 Task: In the  document goldmine.html Align the width of word art with 'Picture'. Fill the whole document with 'Light Gray Color'. Add link on bottom right corner of the sheet: www.instagram.com
Action: Mouse moved to (320, 496)
Screenshot: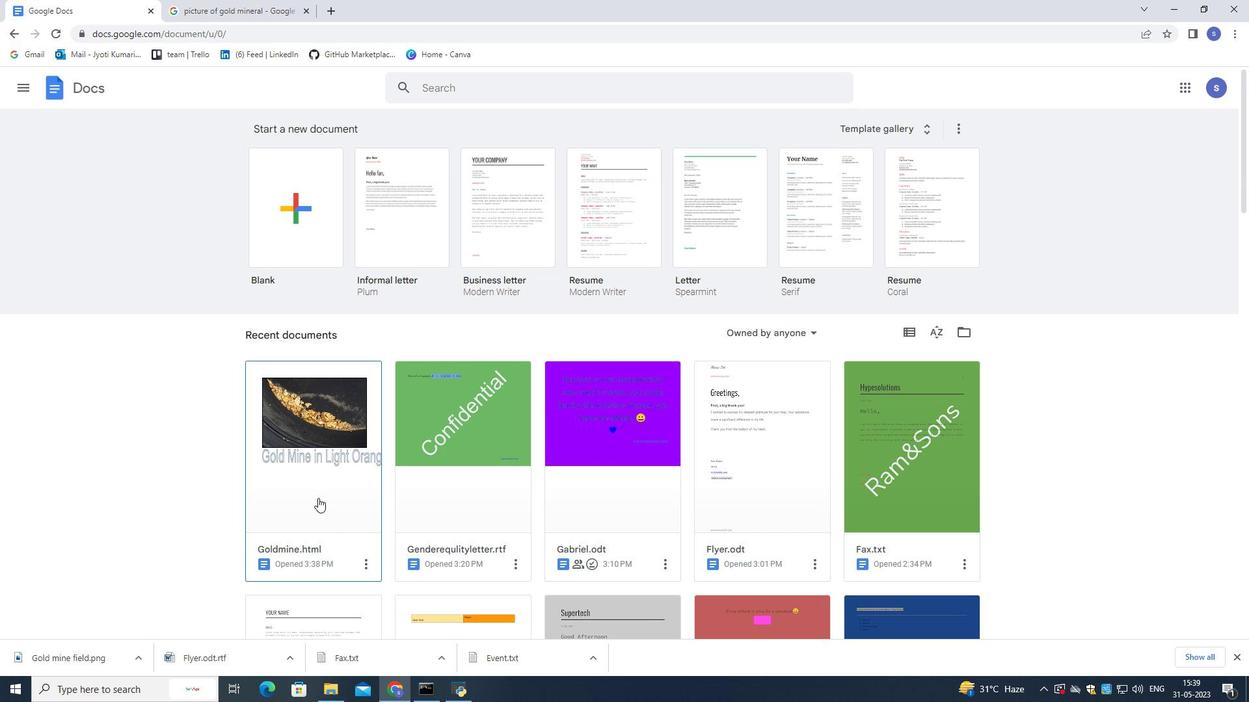 
Action: Mouse pressed left at (320, 496)
Screenshot: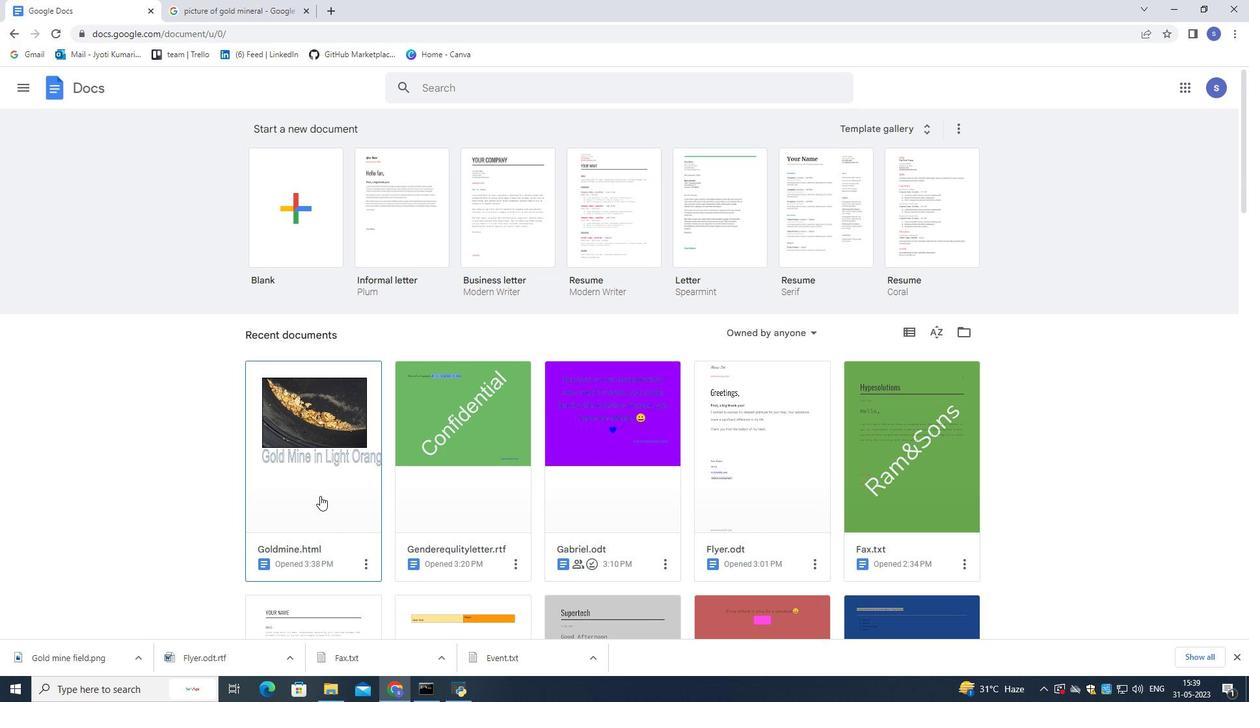 
Action: Mouse moved to (519, 469)
Screenshot: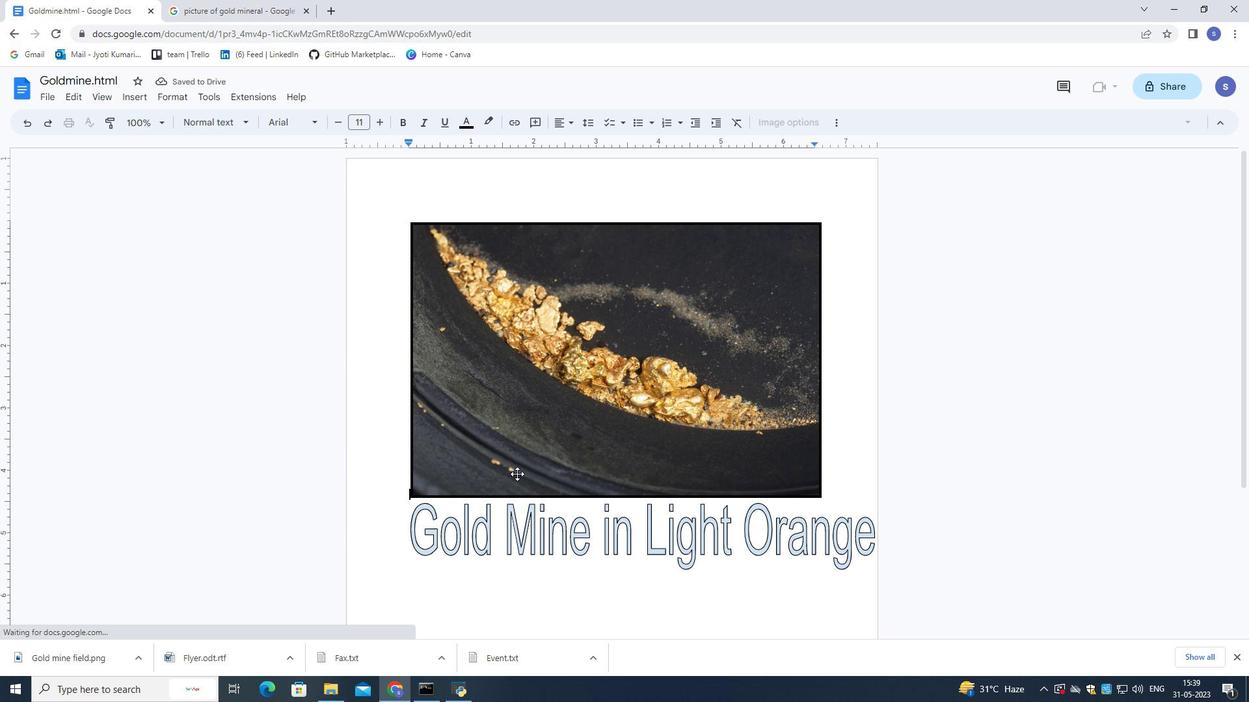 
Action: Mouse pressed left at (519, 469)
Screenshot: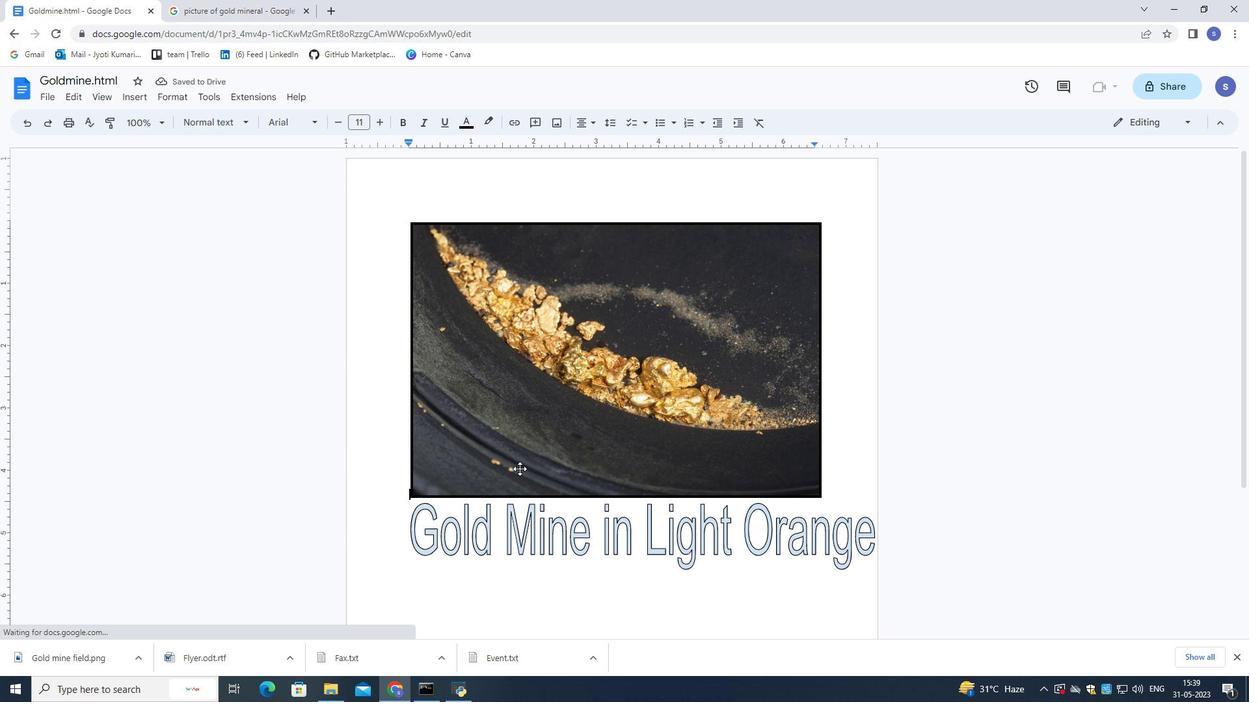 
Action: Mouse moved to (579, 536)
Screenshot: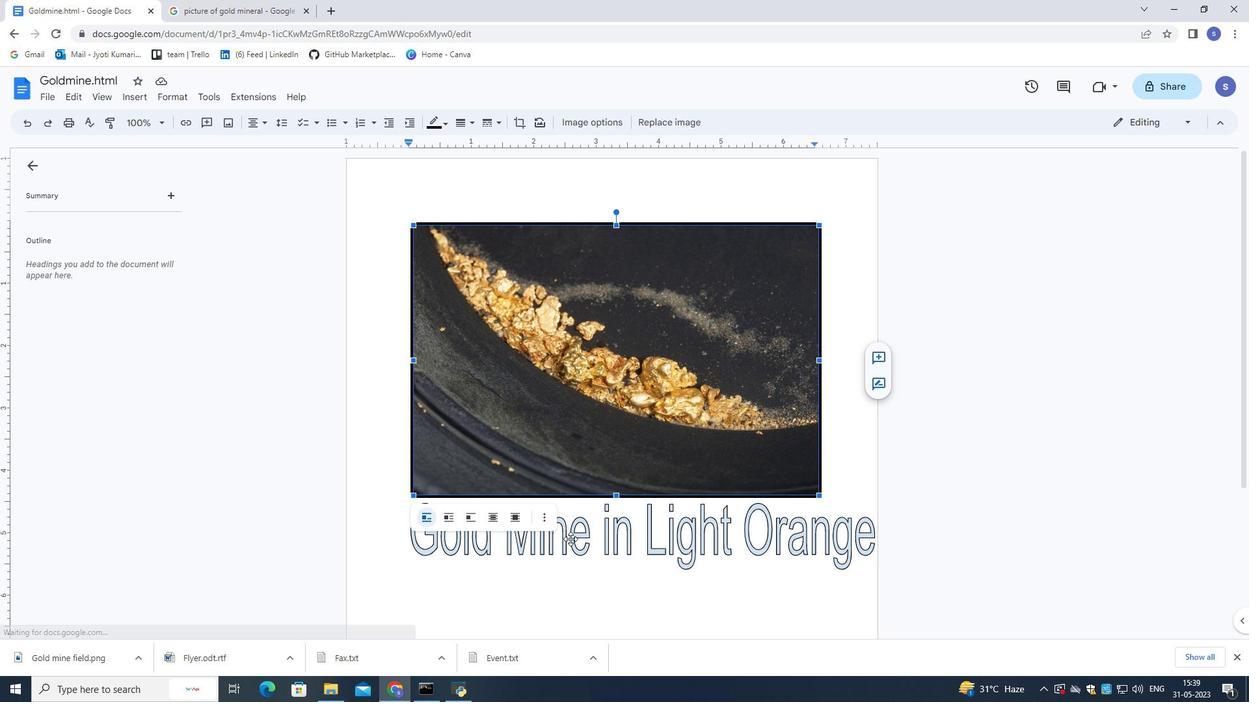 
Action: Mouse pressed left at (579, 536)
Screenshot: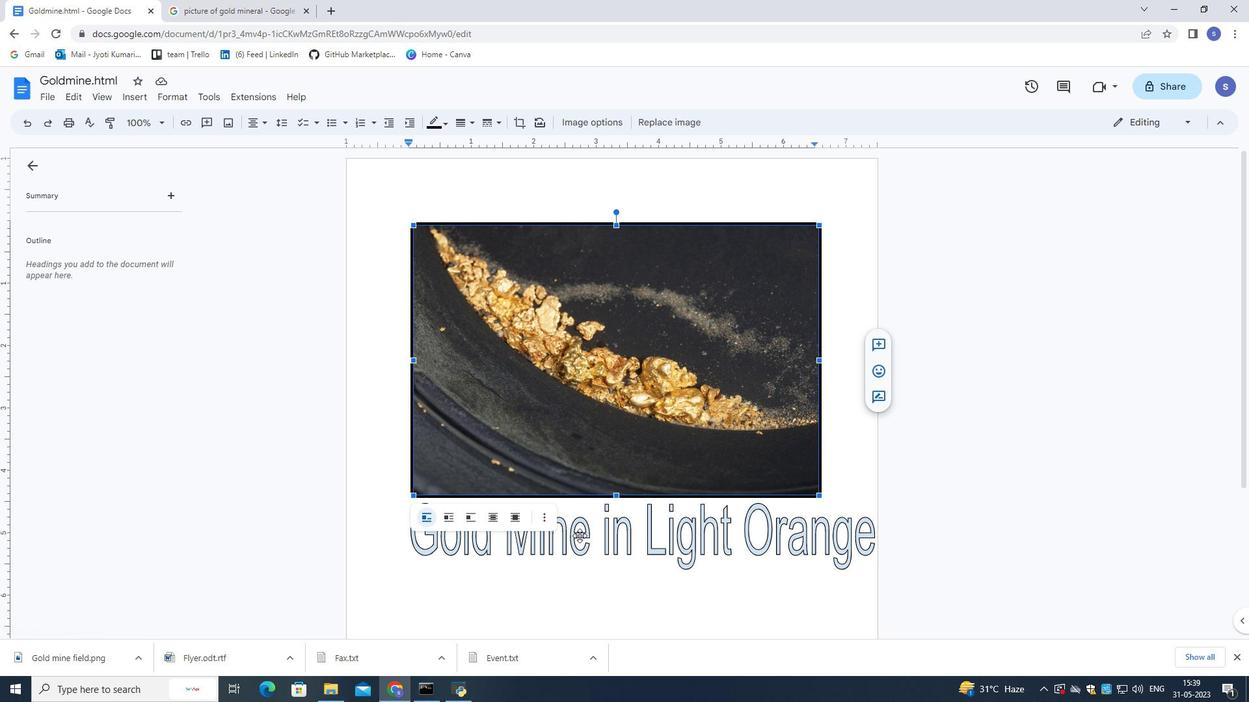
Action: Mouse moved to (790, 477)
Screenshot: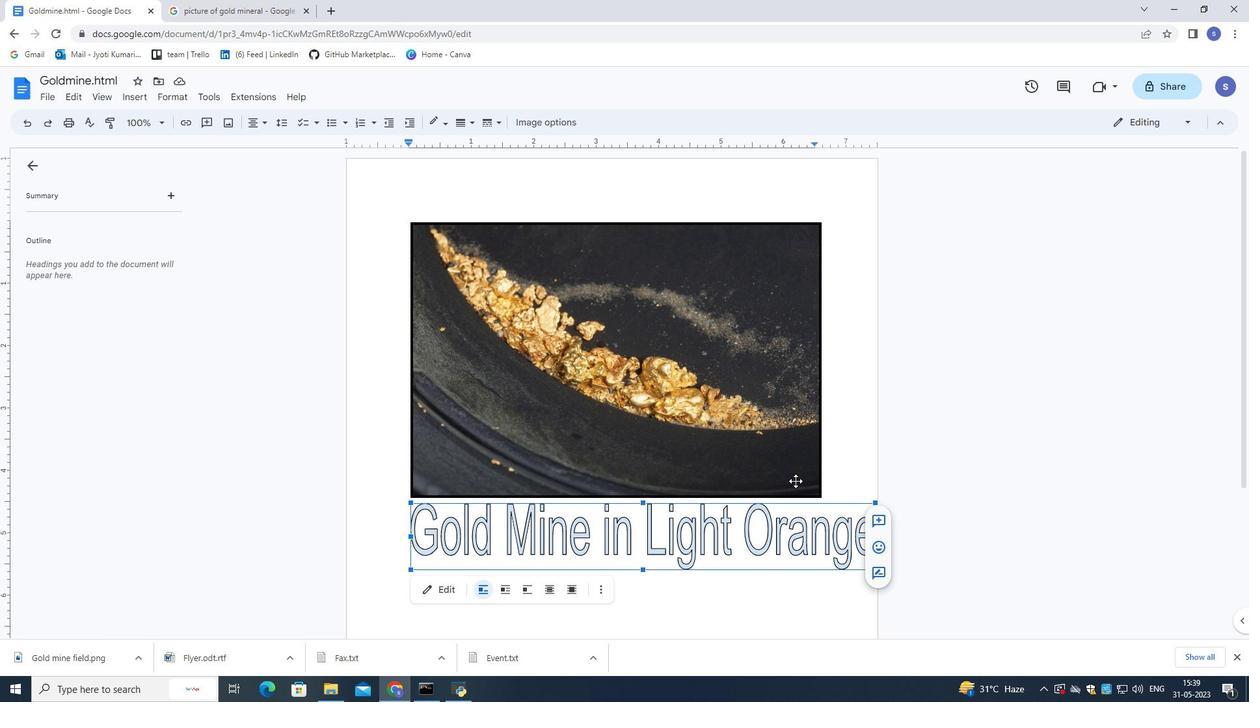 
Action: Mouse pressed left at (790, 477)
Screenshot: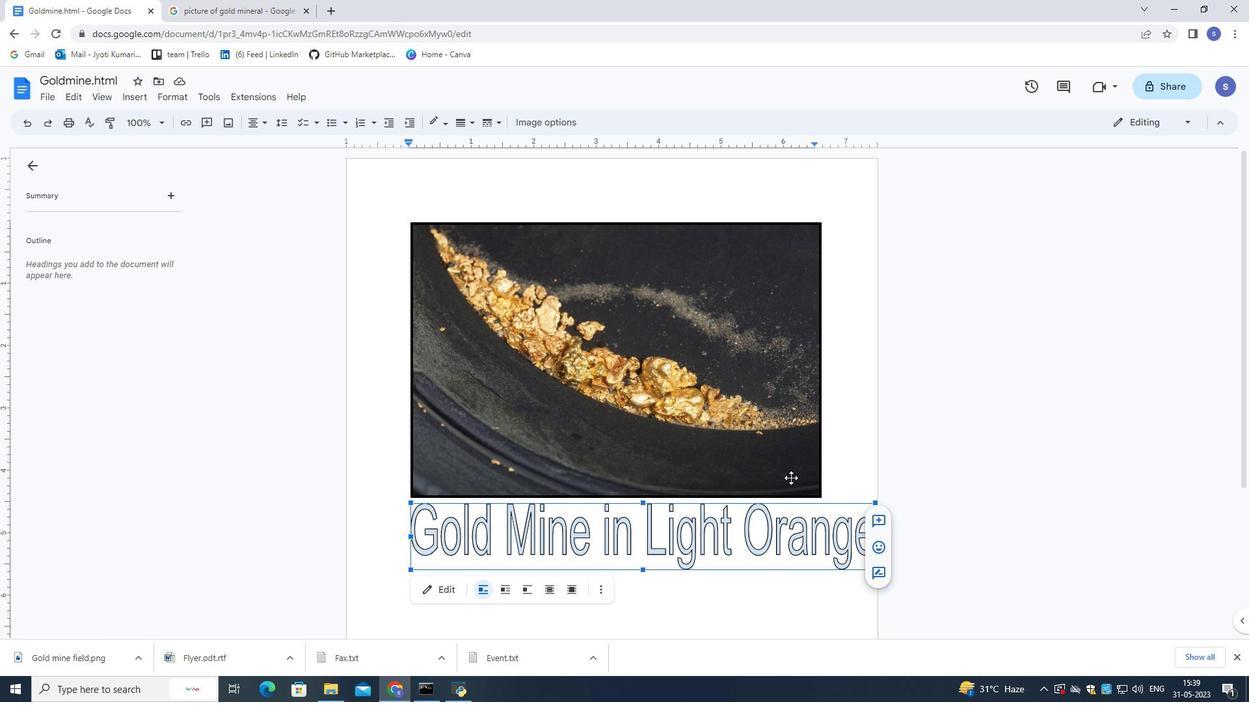 
Action: Mouse moved to (842, 540)
Screenshot: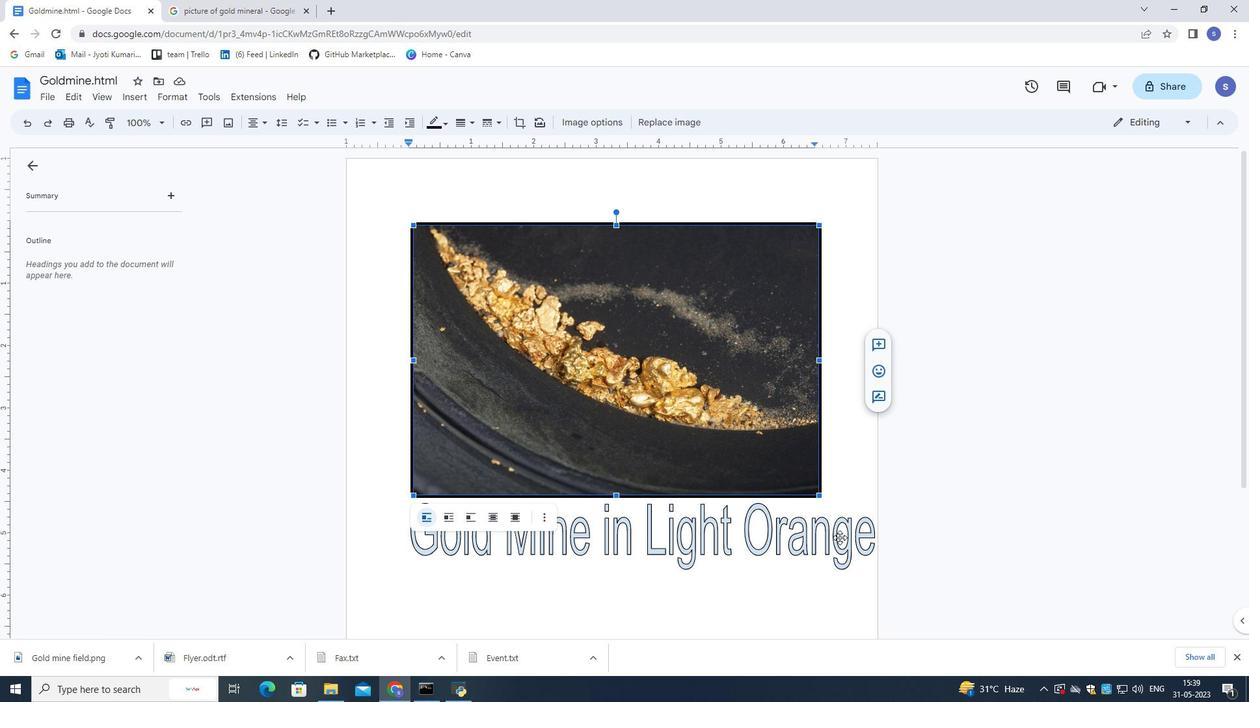 
Action: Mouse pressed left at (842, 540)
Screenshot: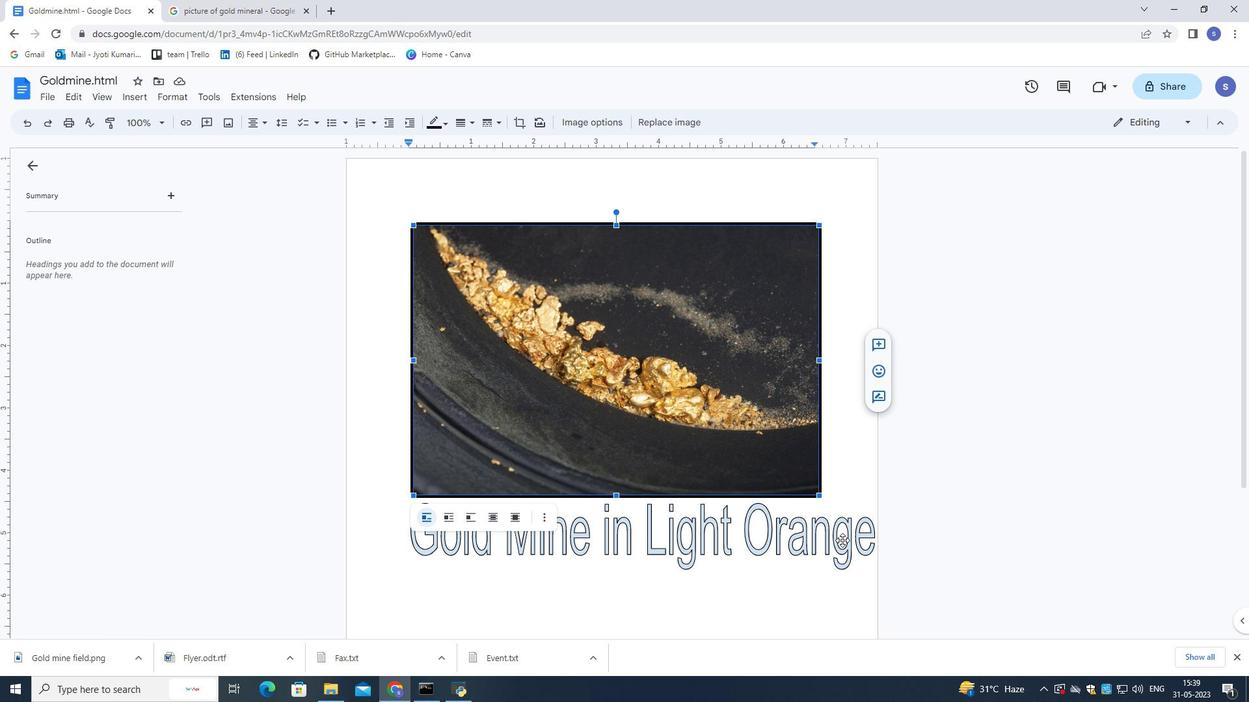 
Action: Mouse moved to (803, 532)
Screenshot: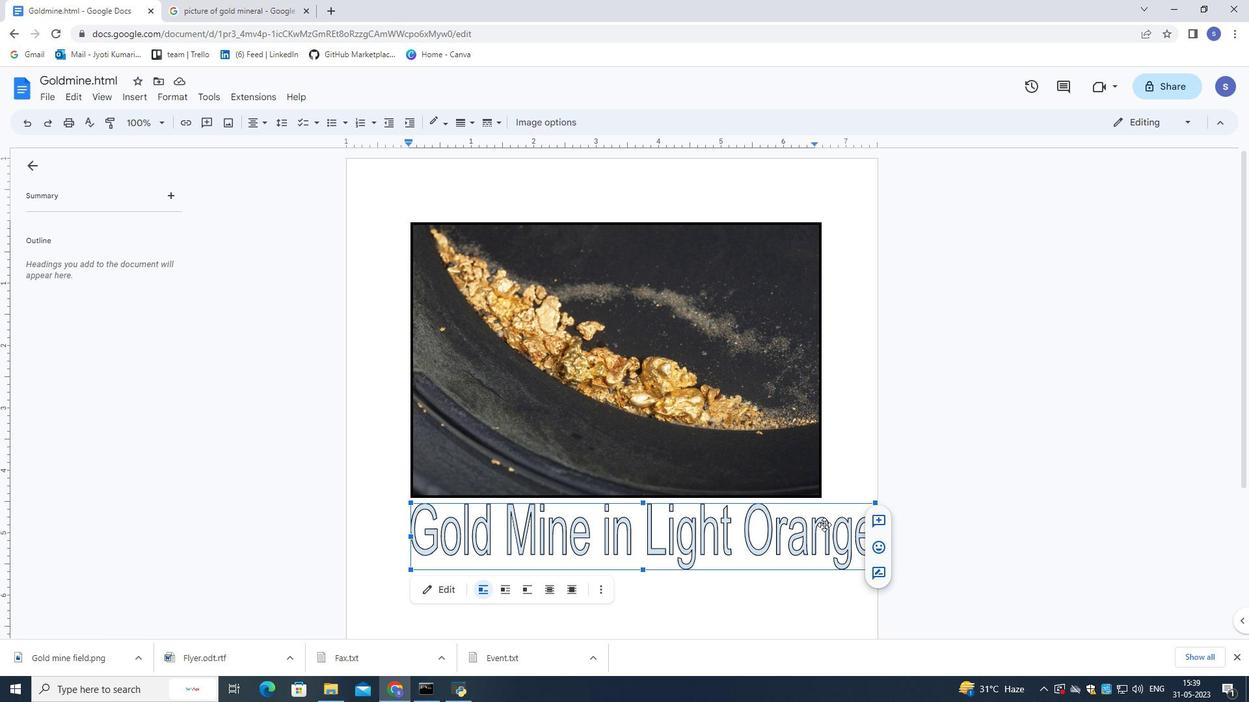 
Action: Mouse pressed left at (803, 532)
Screenshot: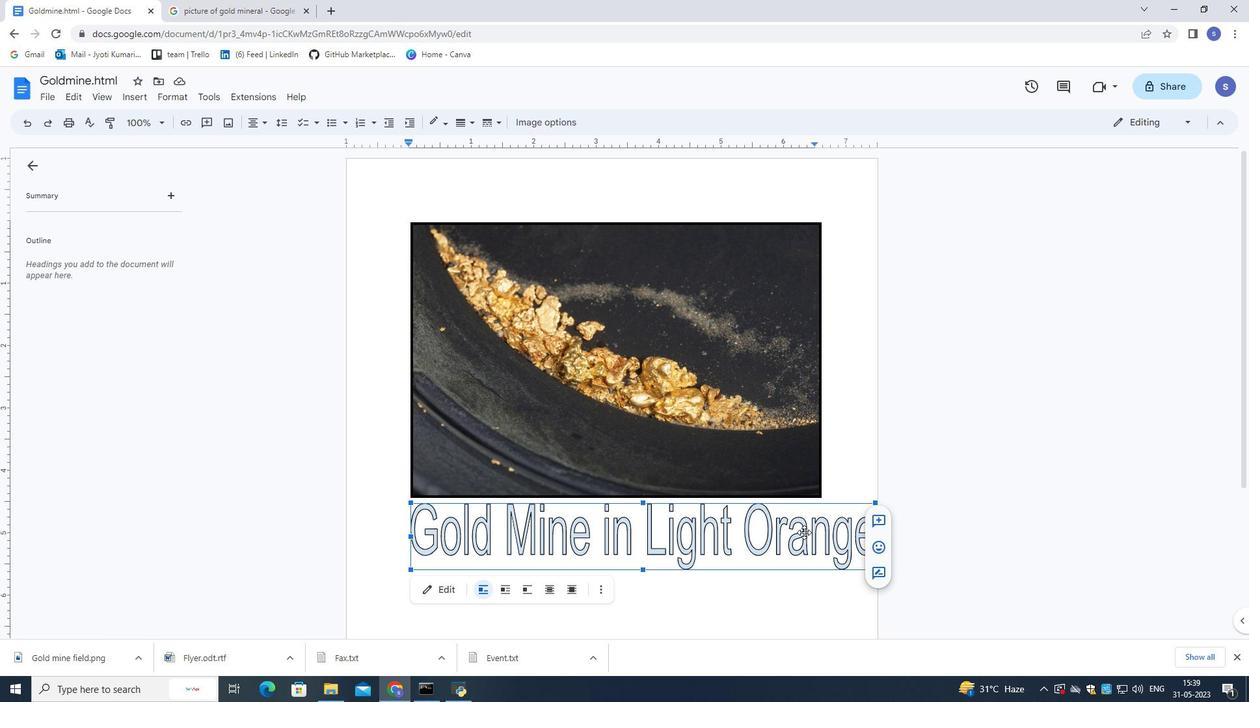 
Action: Mouse moved to (408, 571)
Screenshot: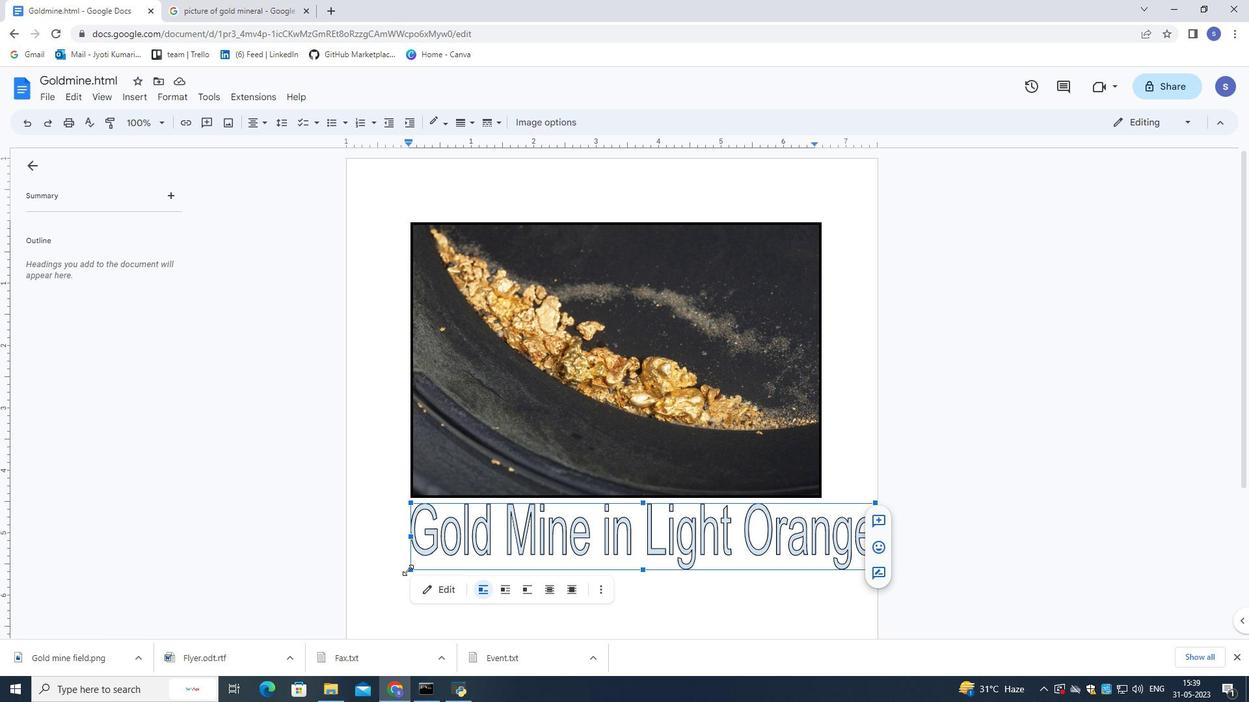 
Action: Mouse pressed left at (408, 571)
Screenshot: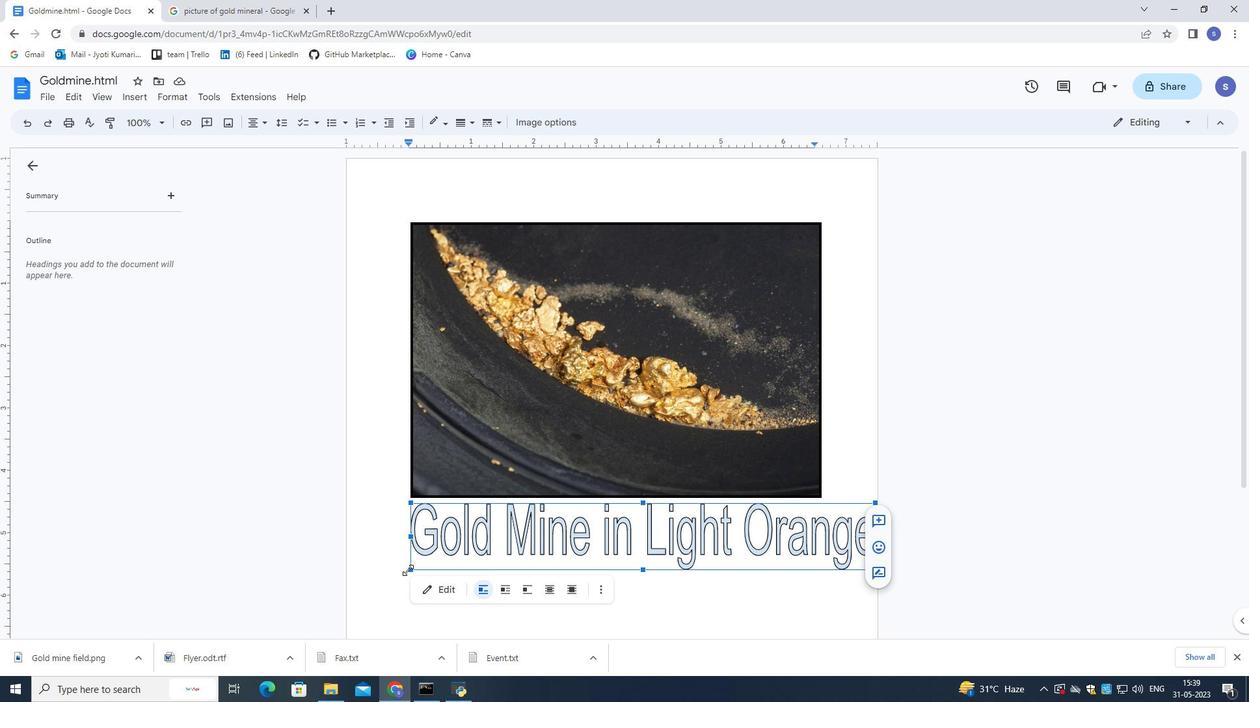 
Action: Mouse moved to (797, 528)
Screenshot: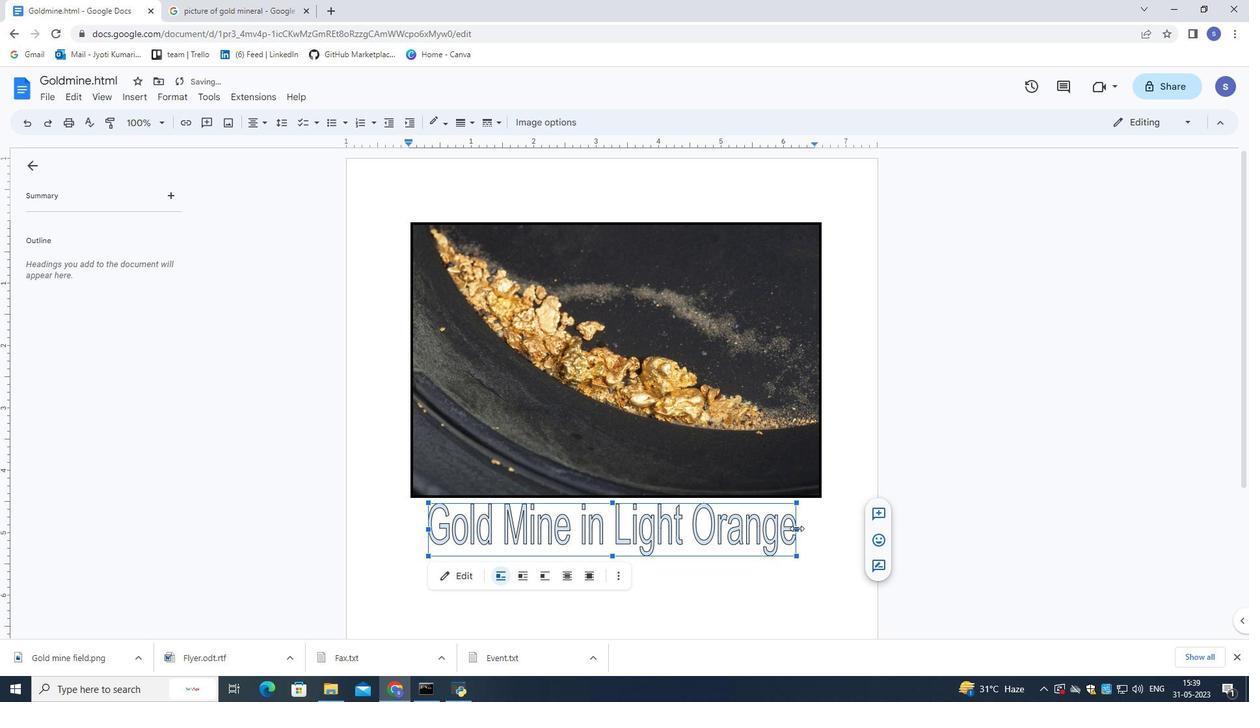 
Action: Mouse pressed left at (797, 528)
Screenshot: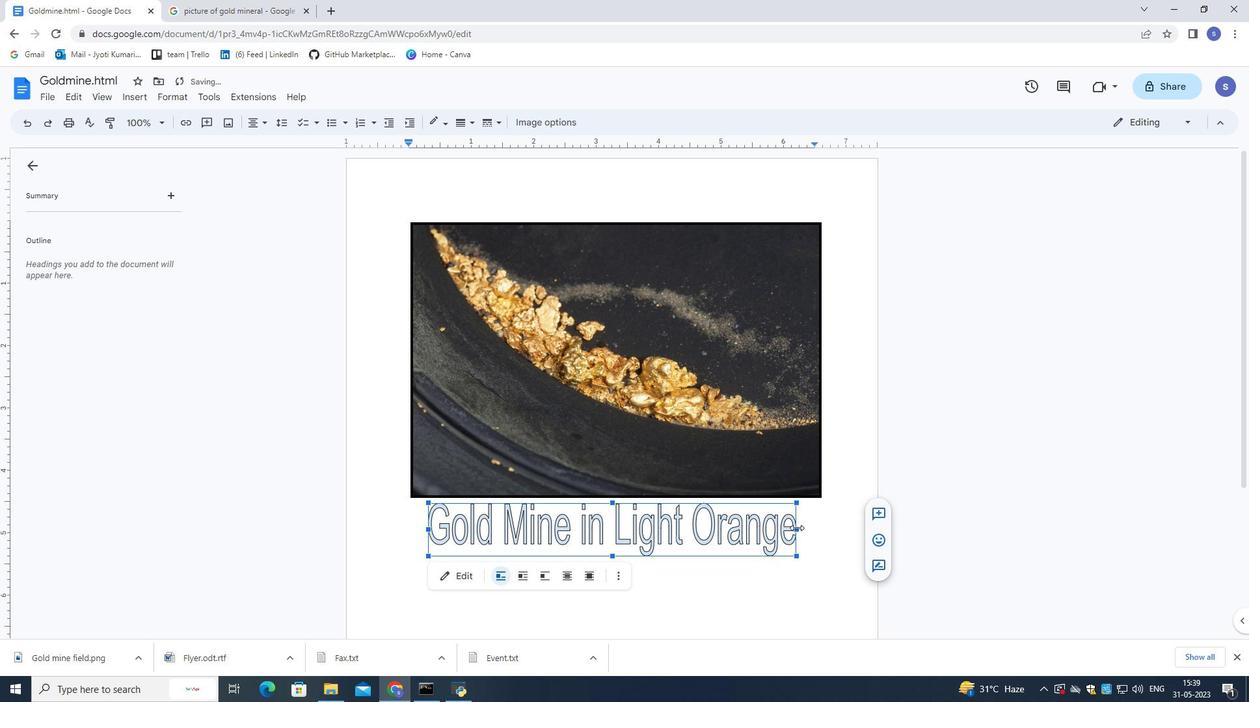 
Action: Mouse moved to (810, 530)
Screenshot: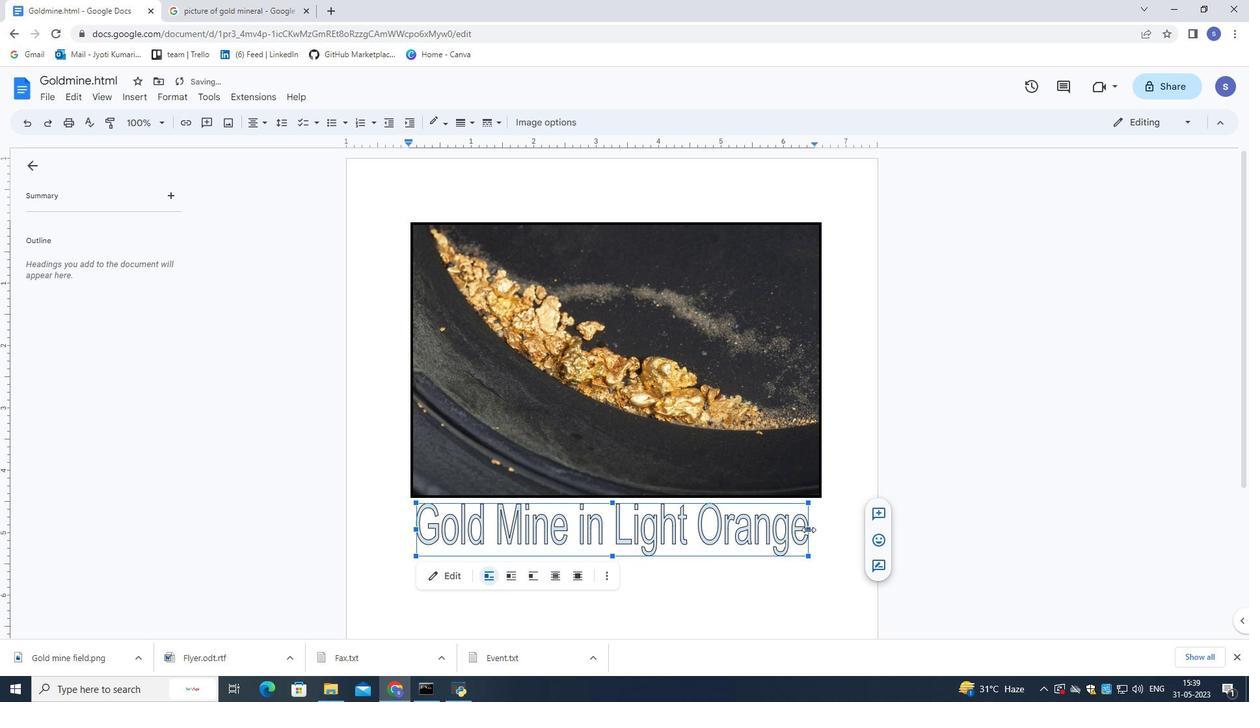
Action: Mouse pressed left at (810, 530)
Screenshot: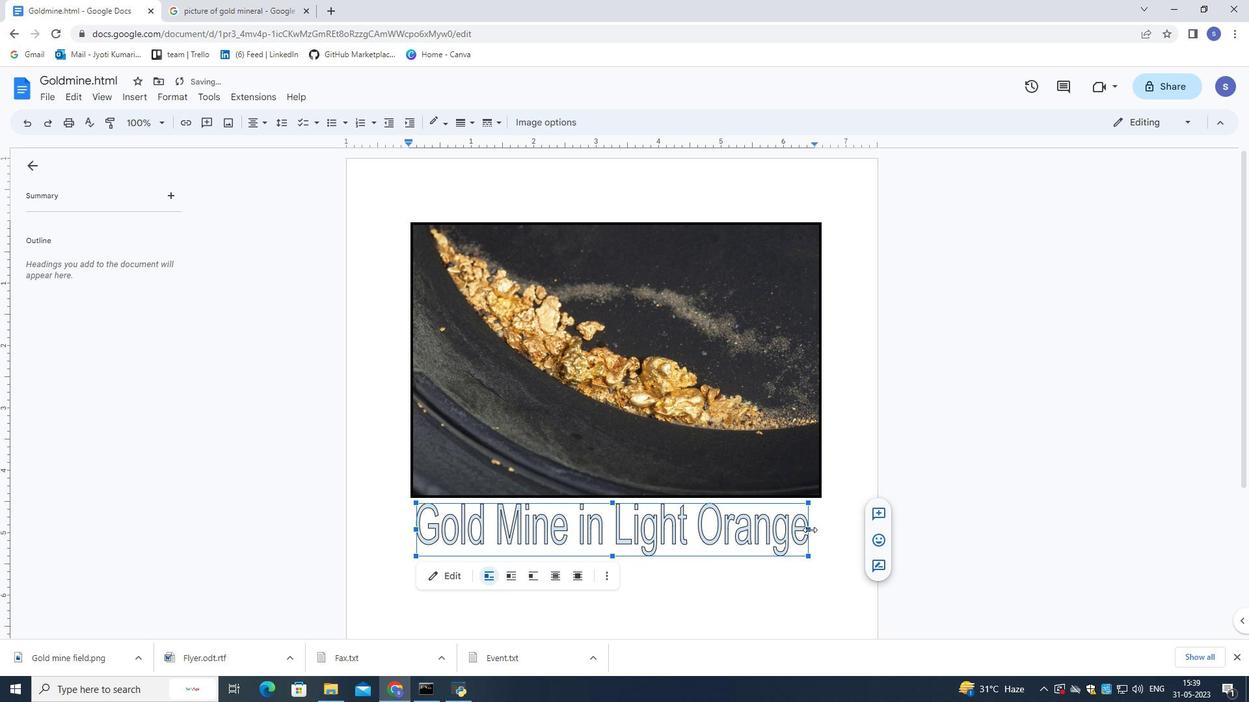 
Action: Mouse moved to (817, 527)
Screenshot: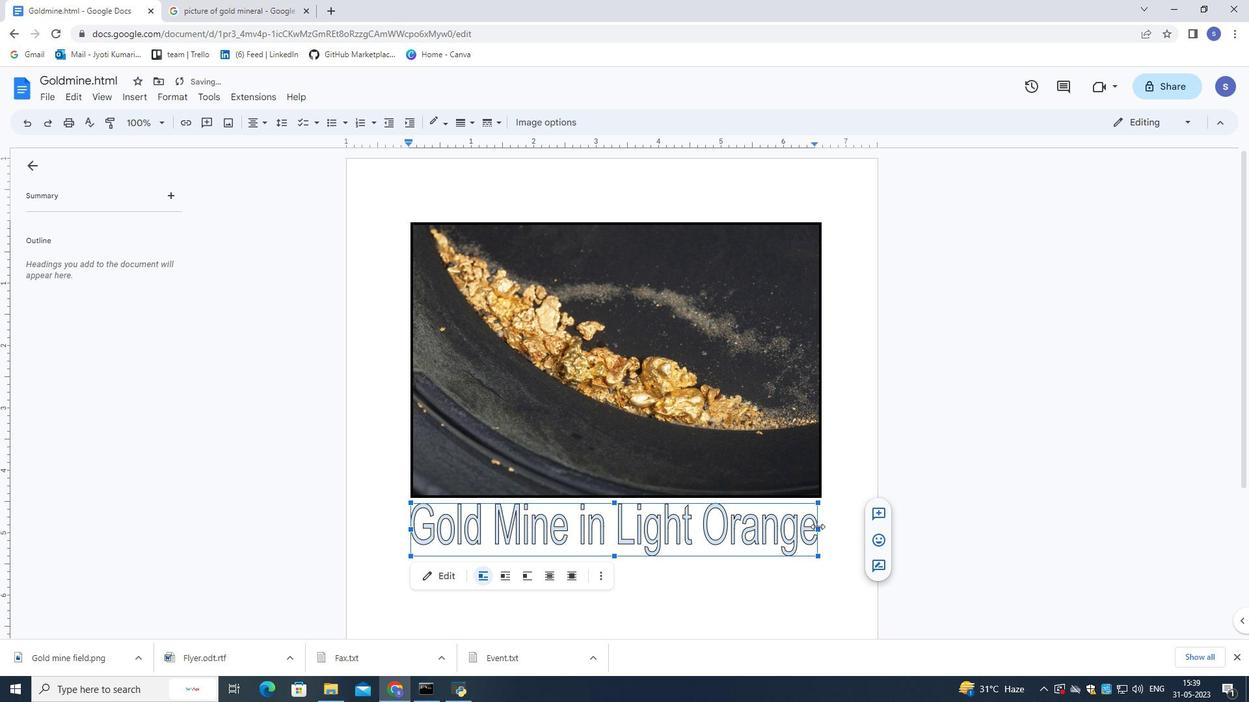 
Action: Mouse pressed left at (817, 527)
Screenshot: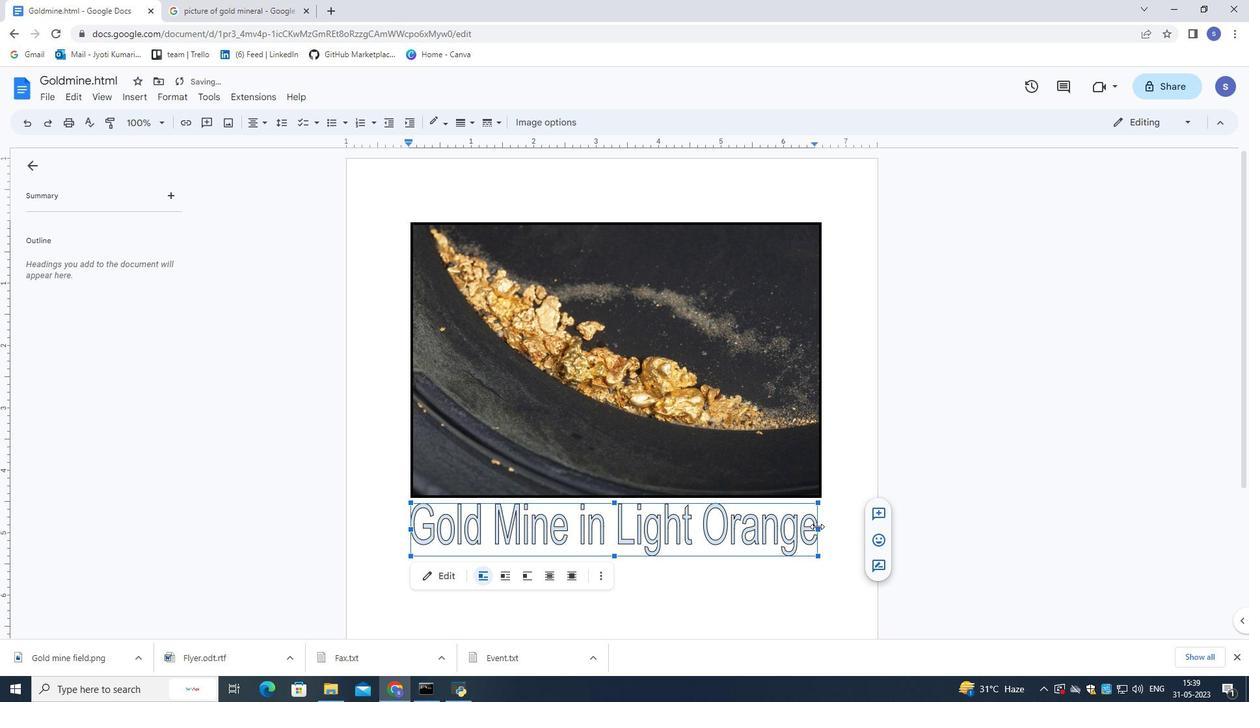 
Action: Mouse moved to (832, 472)
Screenshot: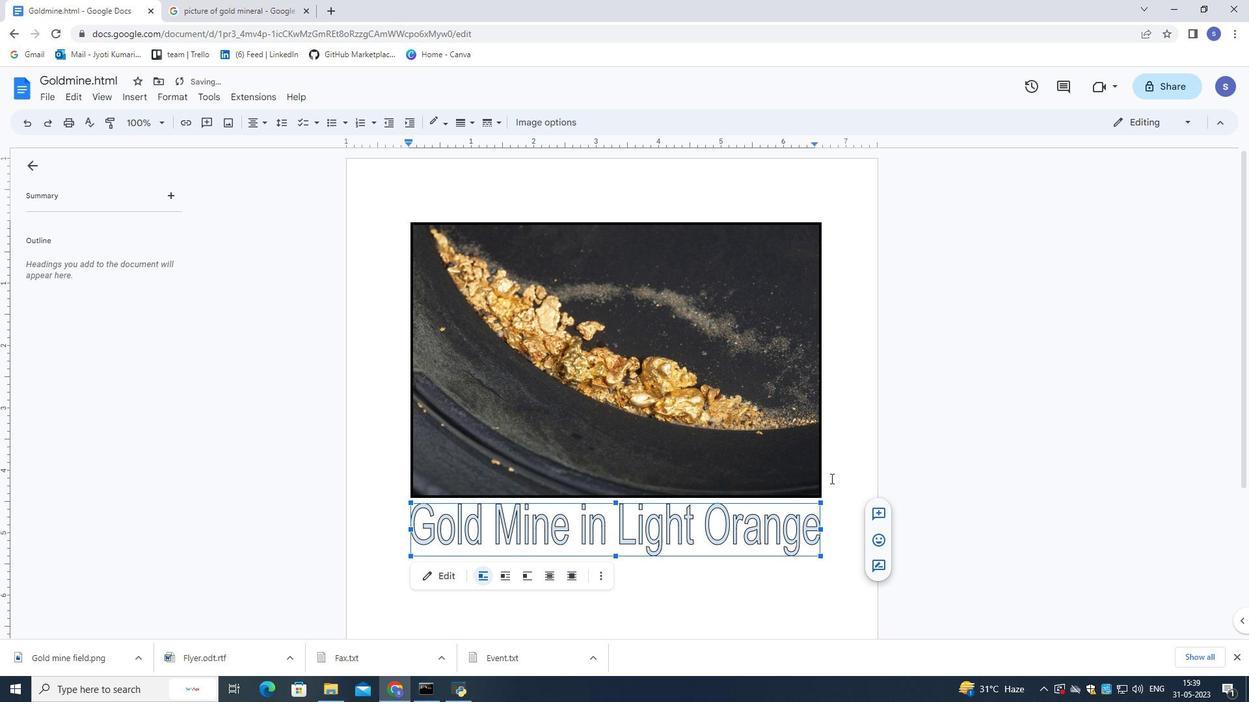
Action: Mouse pressed left at (832, 472)
Screenshot: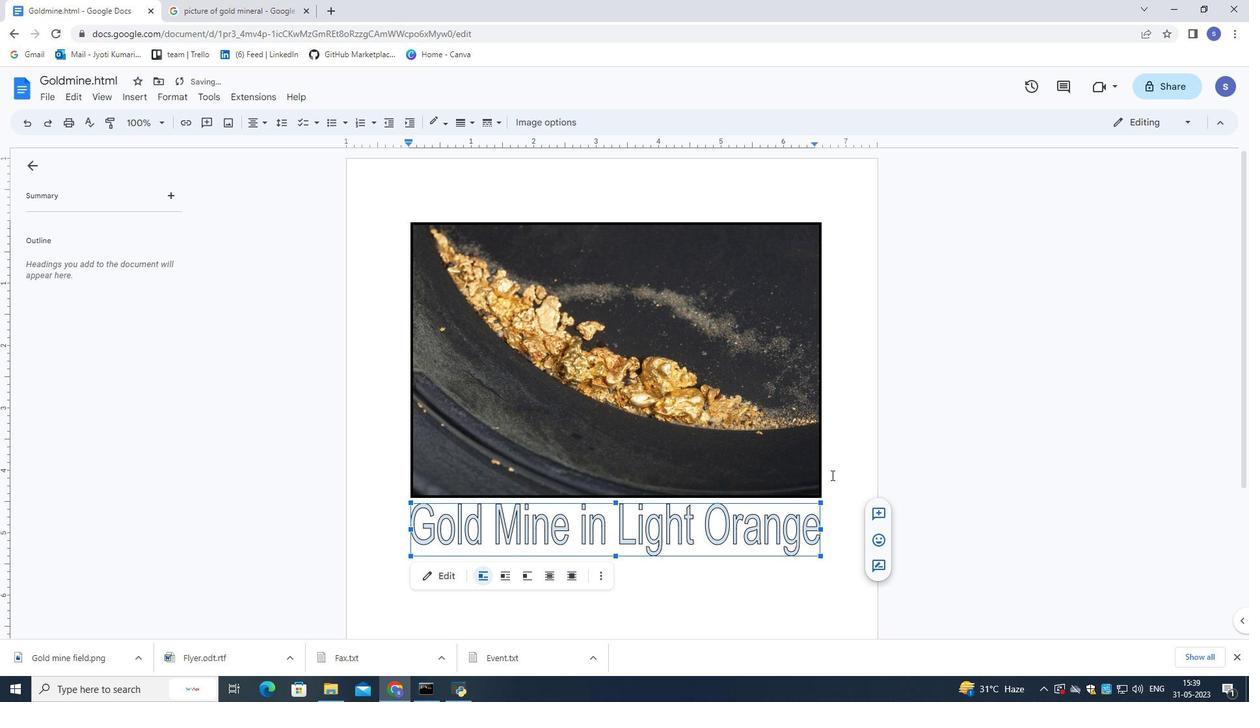 
Action: Mouse moved to (47, 96)
Screenshot: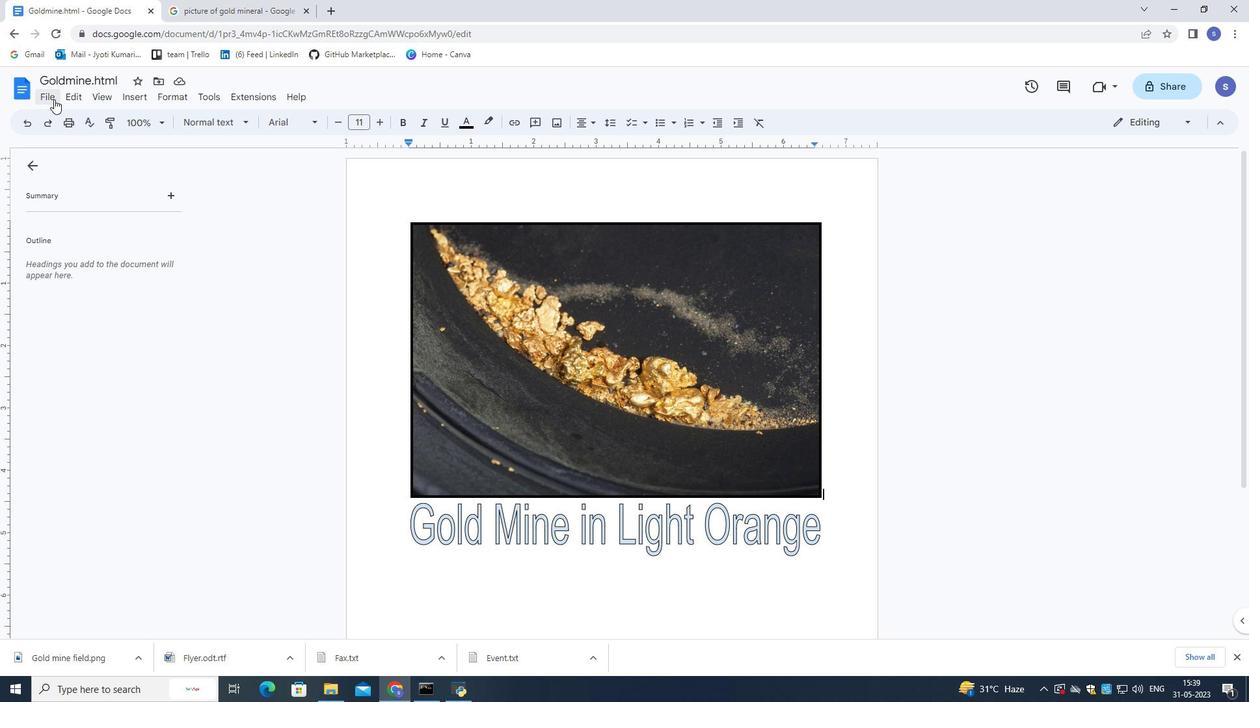 
Action: Mouse pressed left at (47, 96)
Screenshot: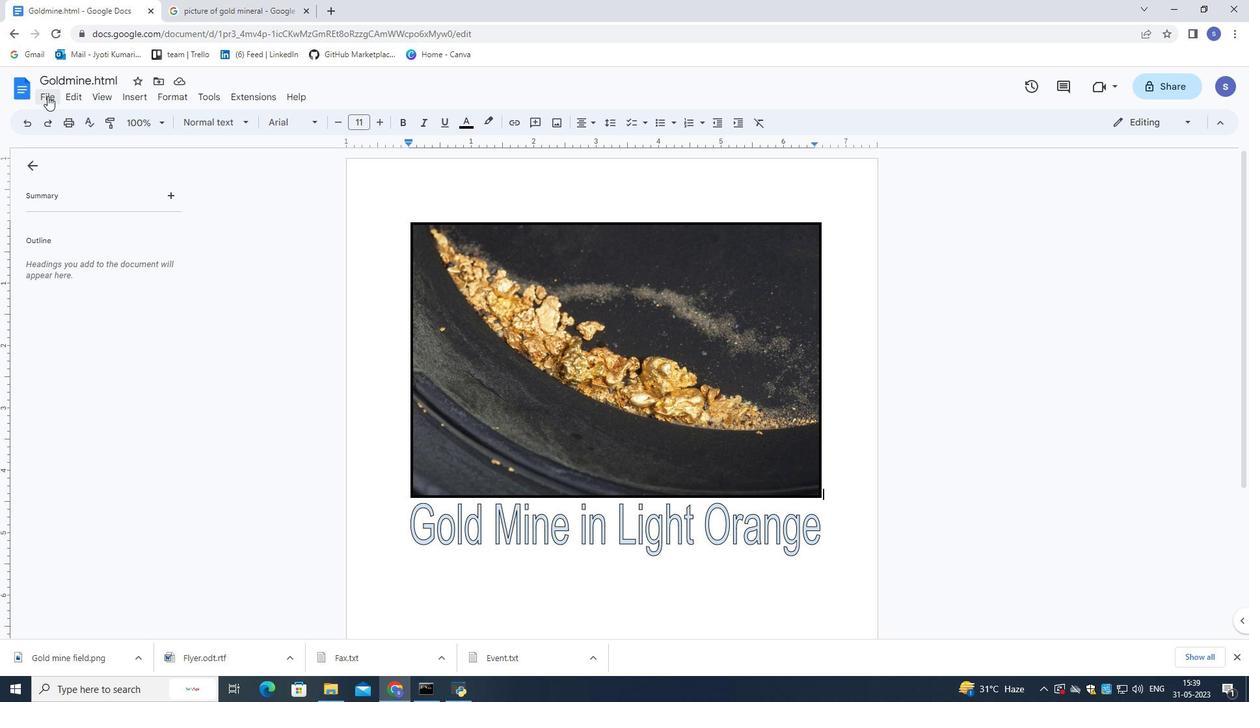 
Action: Mouse moved to (133, 456)
Screenshot: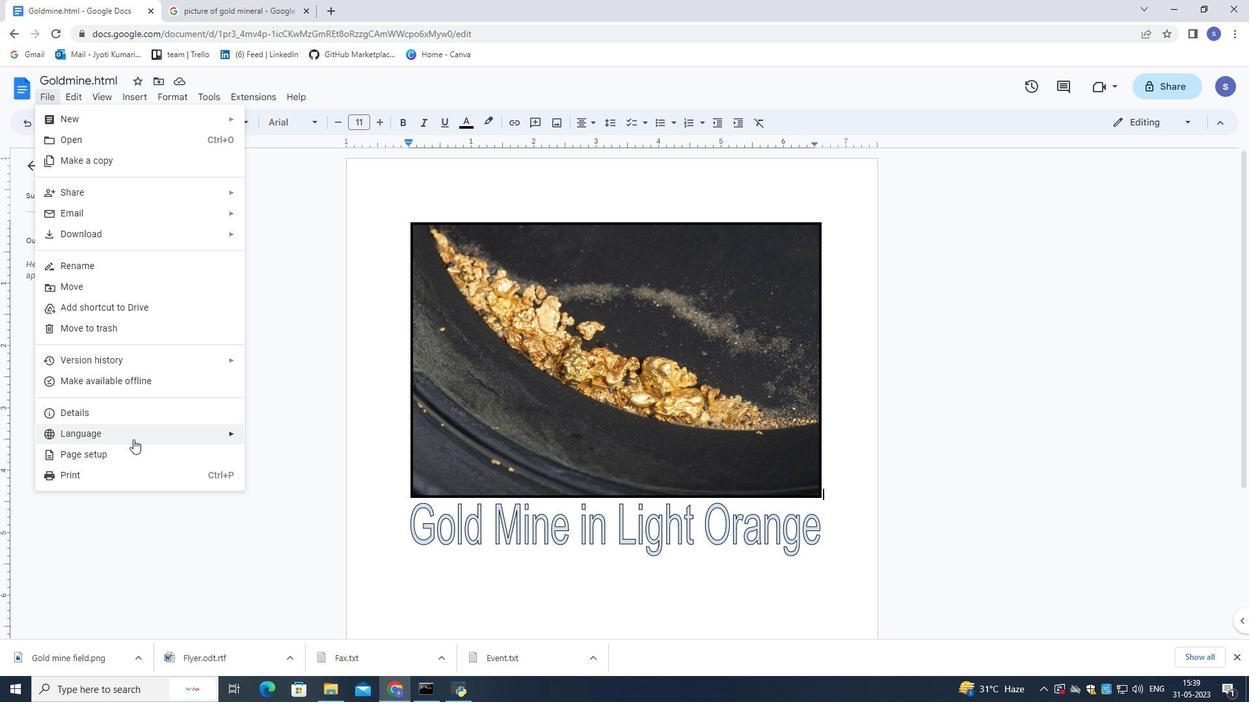 
Action: Mouse pressed left at (133, 456)
Screenshot: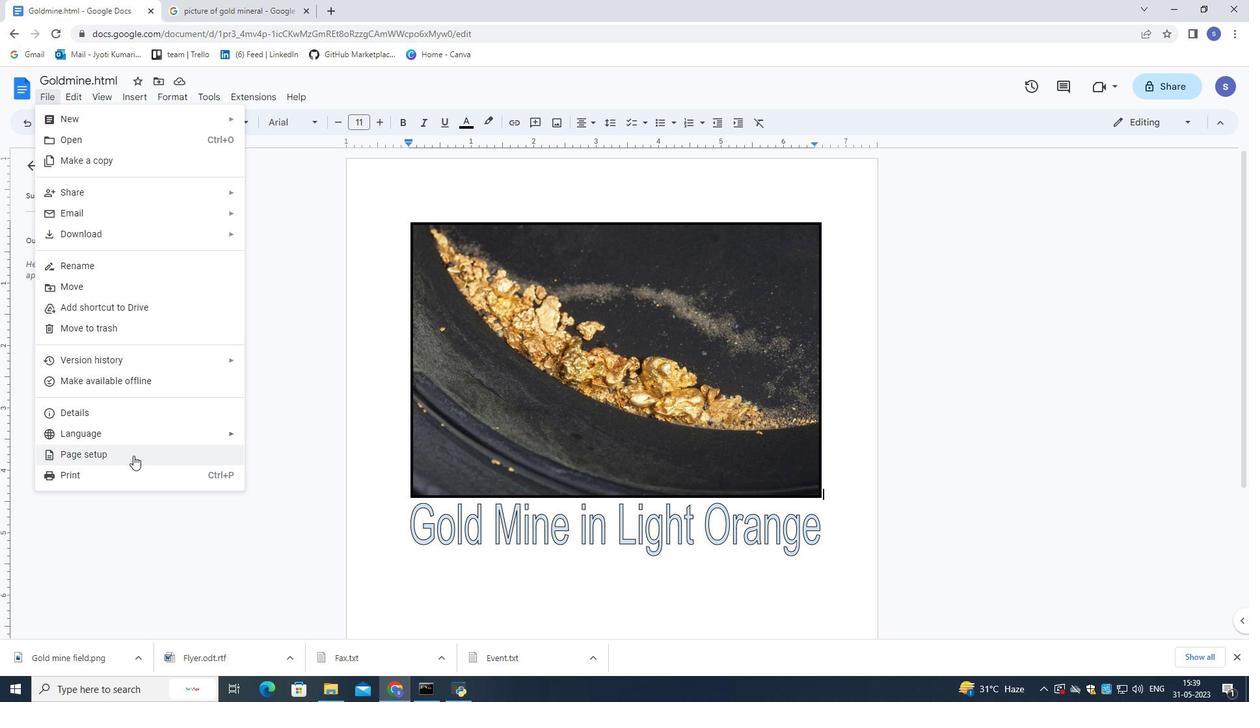 
Action: Mouse moved to (521, 435)
Screenshot: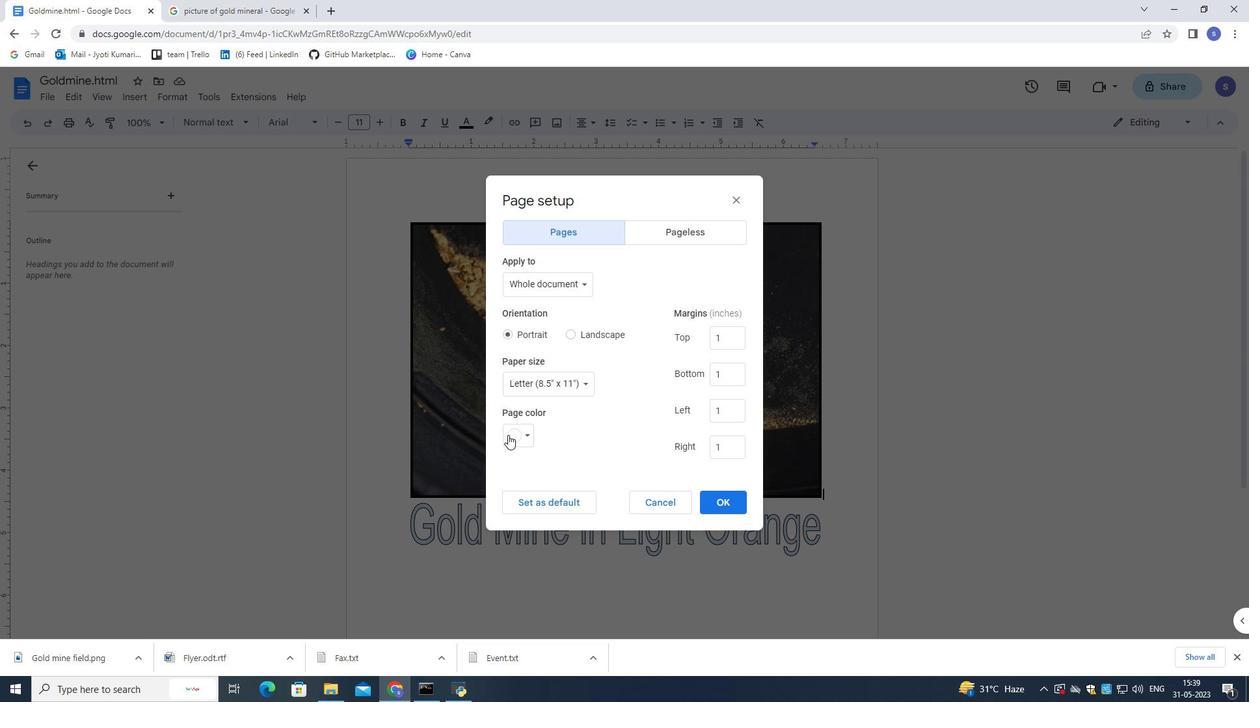 
Action: Mouse pressed left at (521, 435)
Screenshot: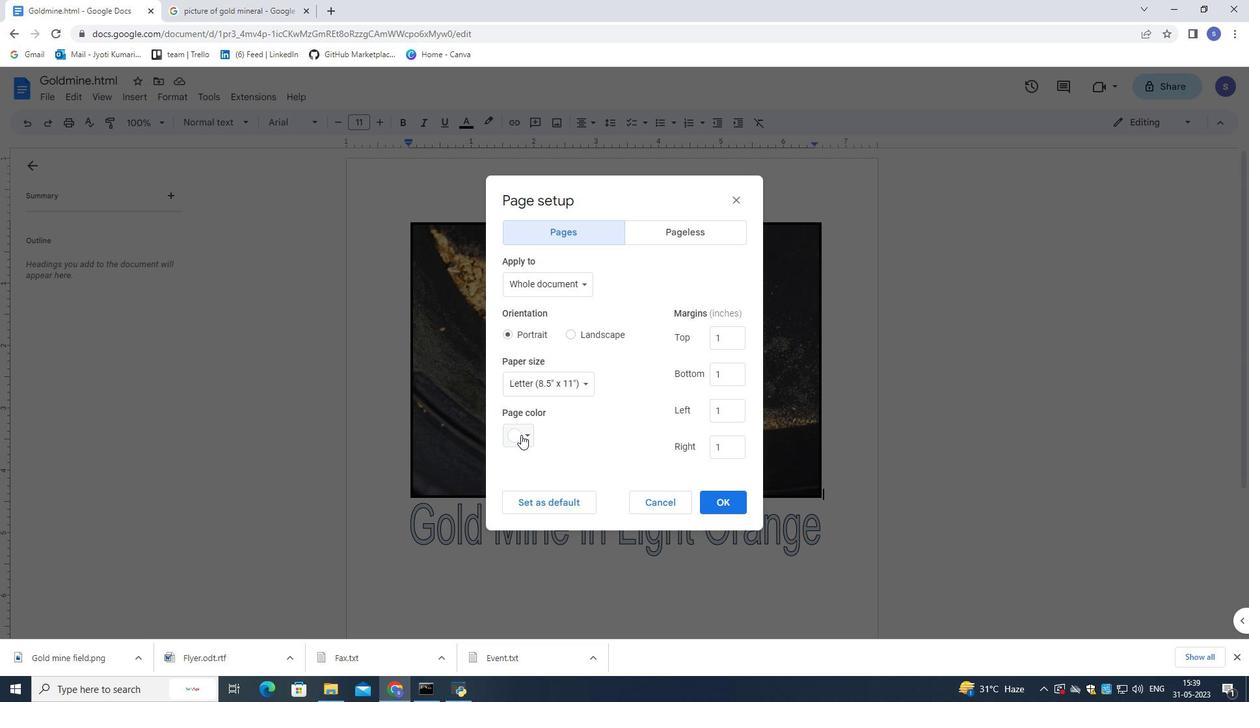 
Action: Mouse moved to (600, 463)
Screenshot: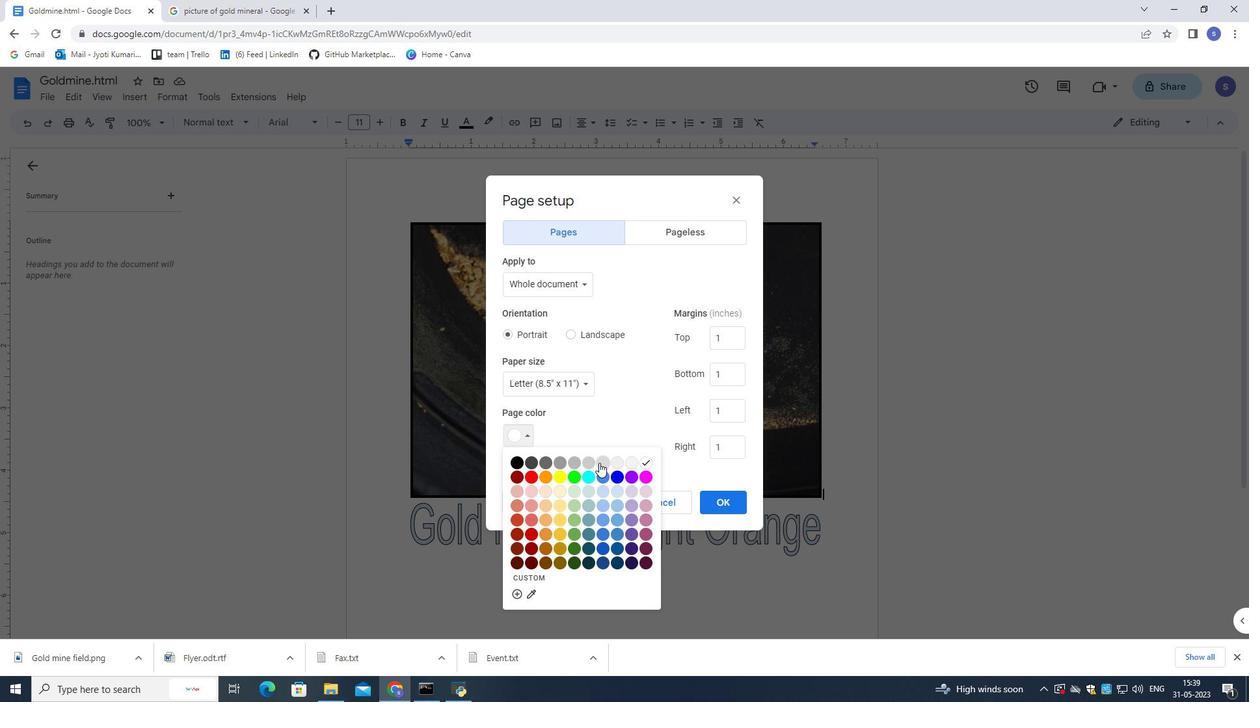 
Action: Mouse pressed left at (600, 463)
Screenshot: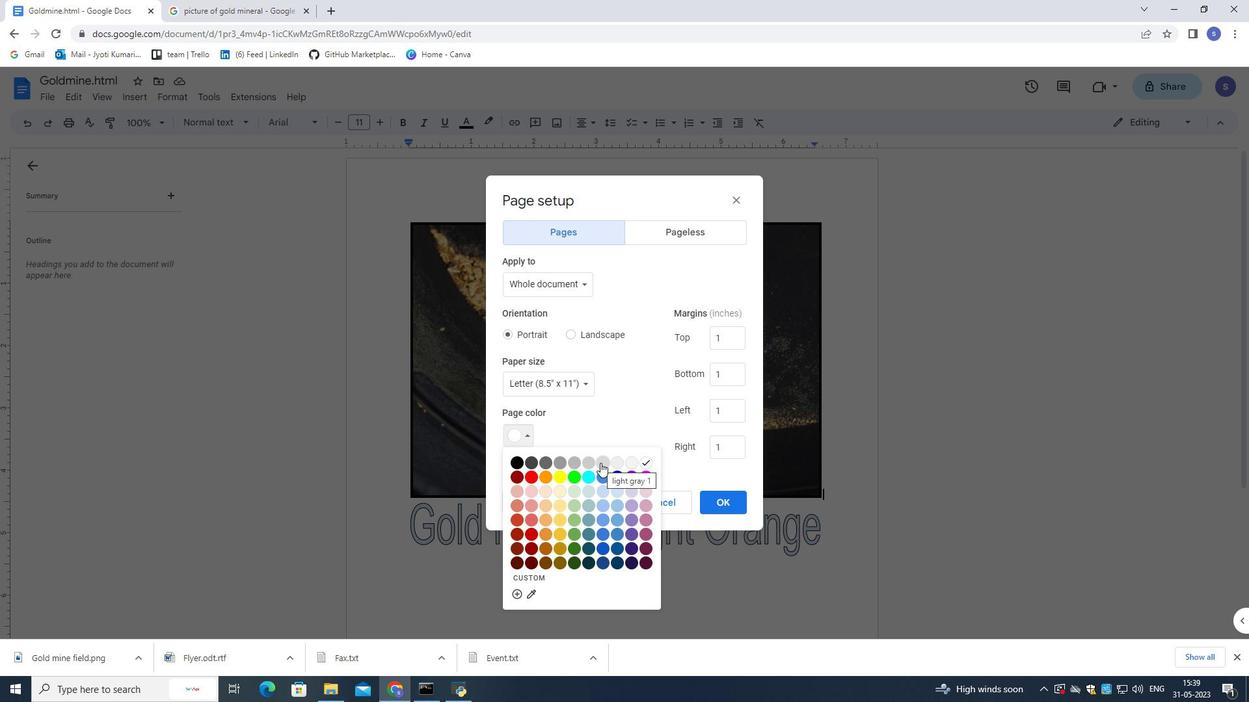 
Action: Mouse moved to (734, 507)
Screenshot: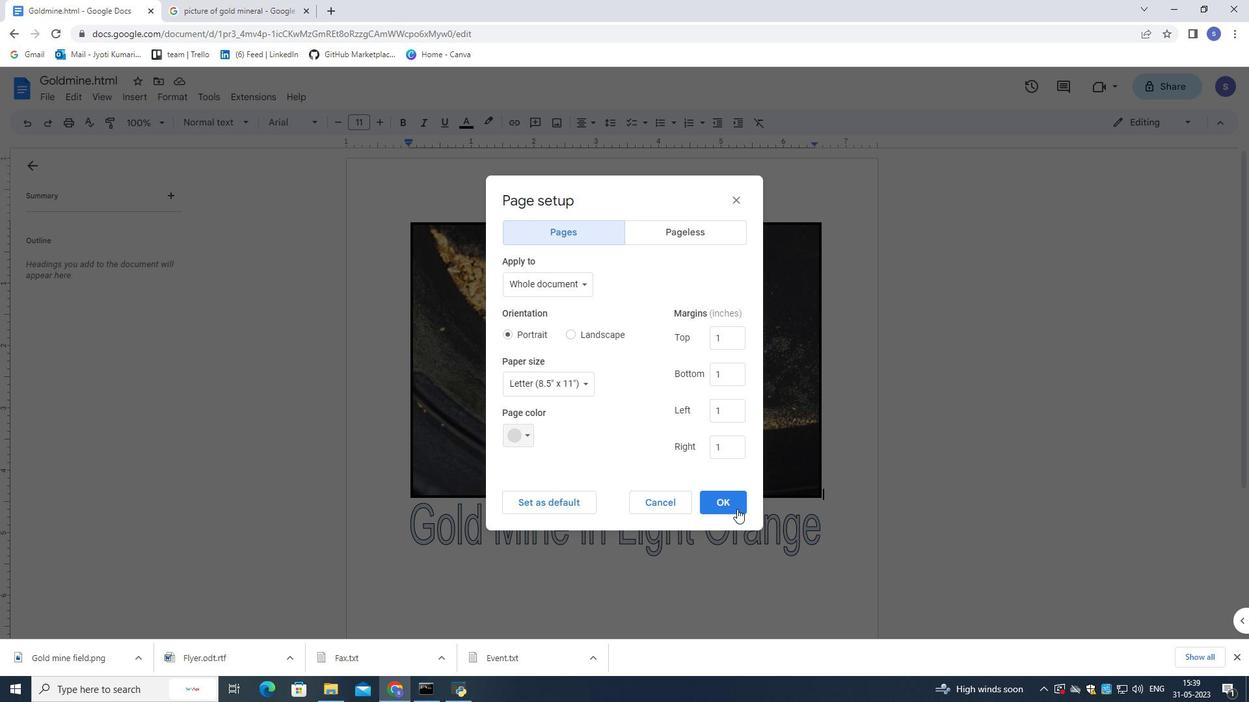 
Action: Mouse pressed left at (734, 507)
Screenshot: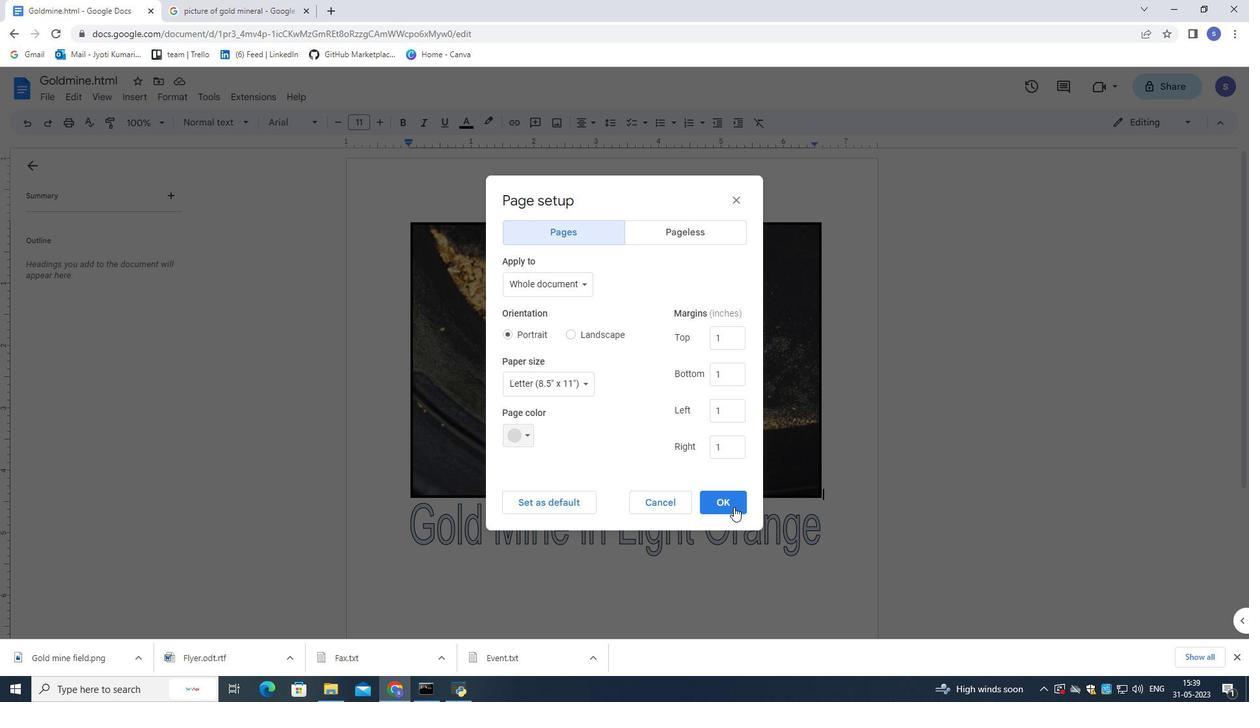 
Action: Mouse moved to (436, 314)
Screenshot: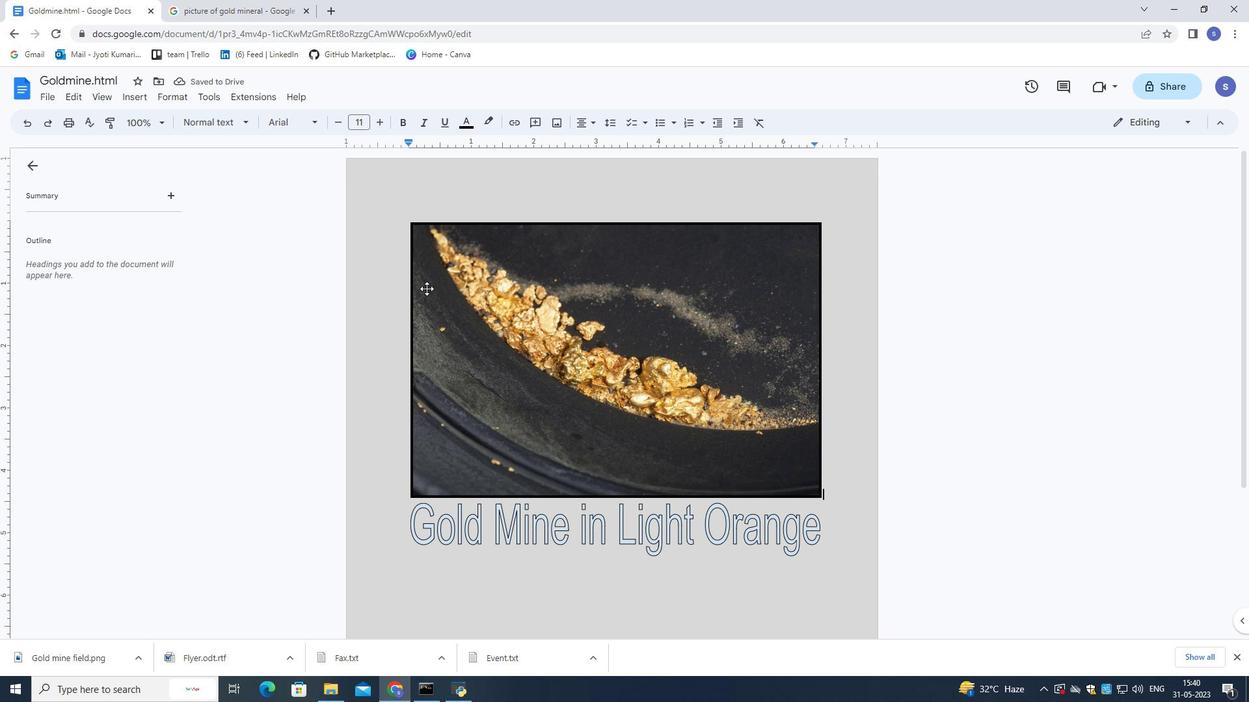 
Action: Mouse scrolled (436, 314) with delta (0, 0)
Screenshot: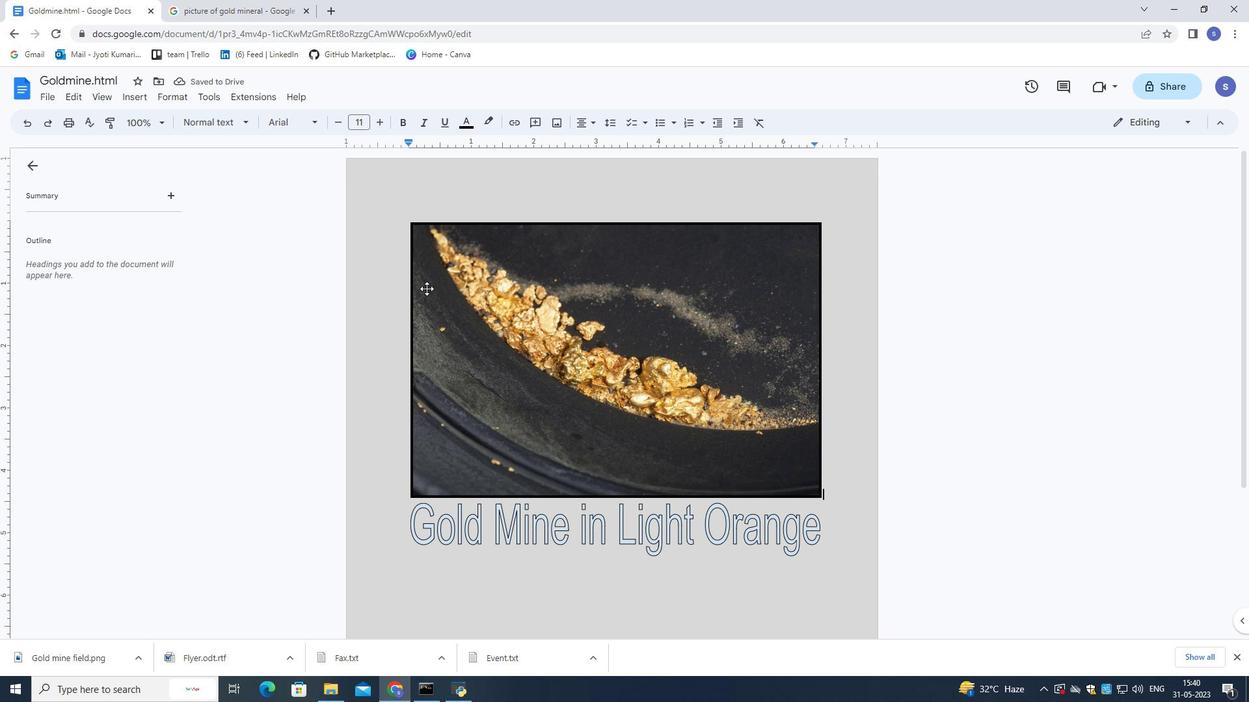 
Action: Mouse moved to (436, 315)
Screenshot: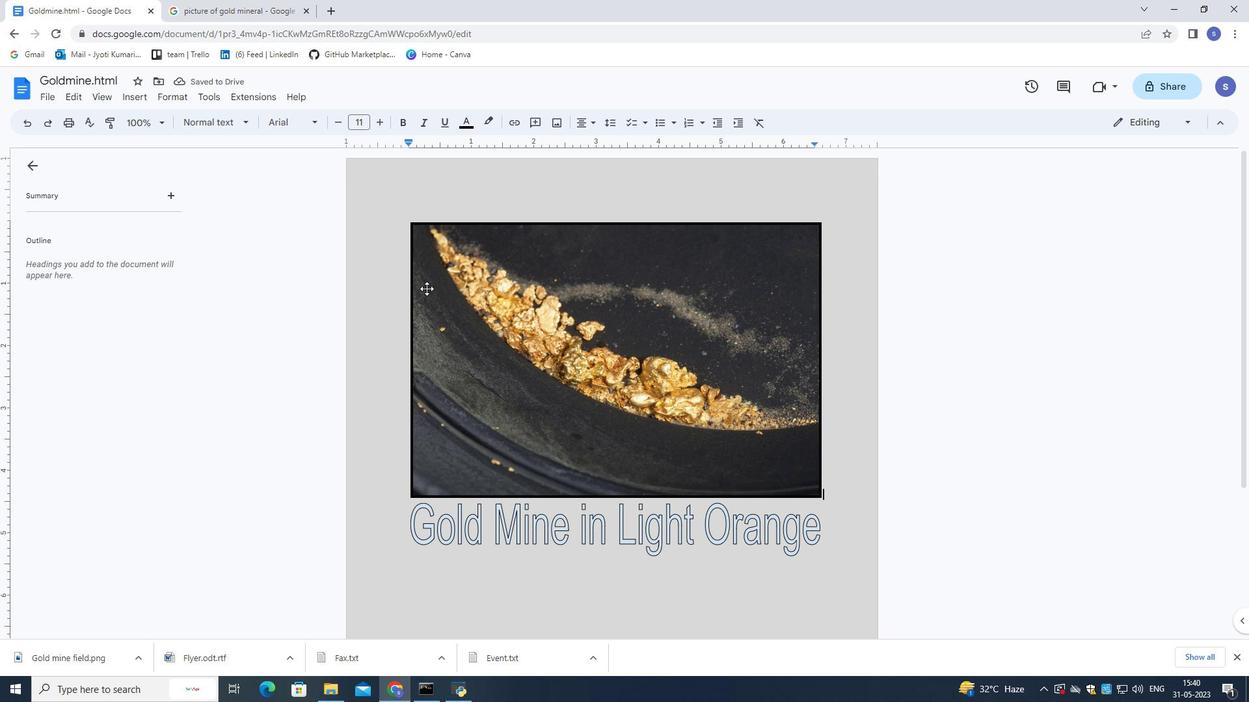 
Action: Mouse scrolled (436, 314) with delta (0, 0)
Screenshot: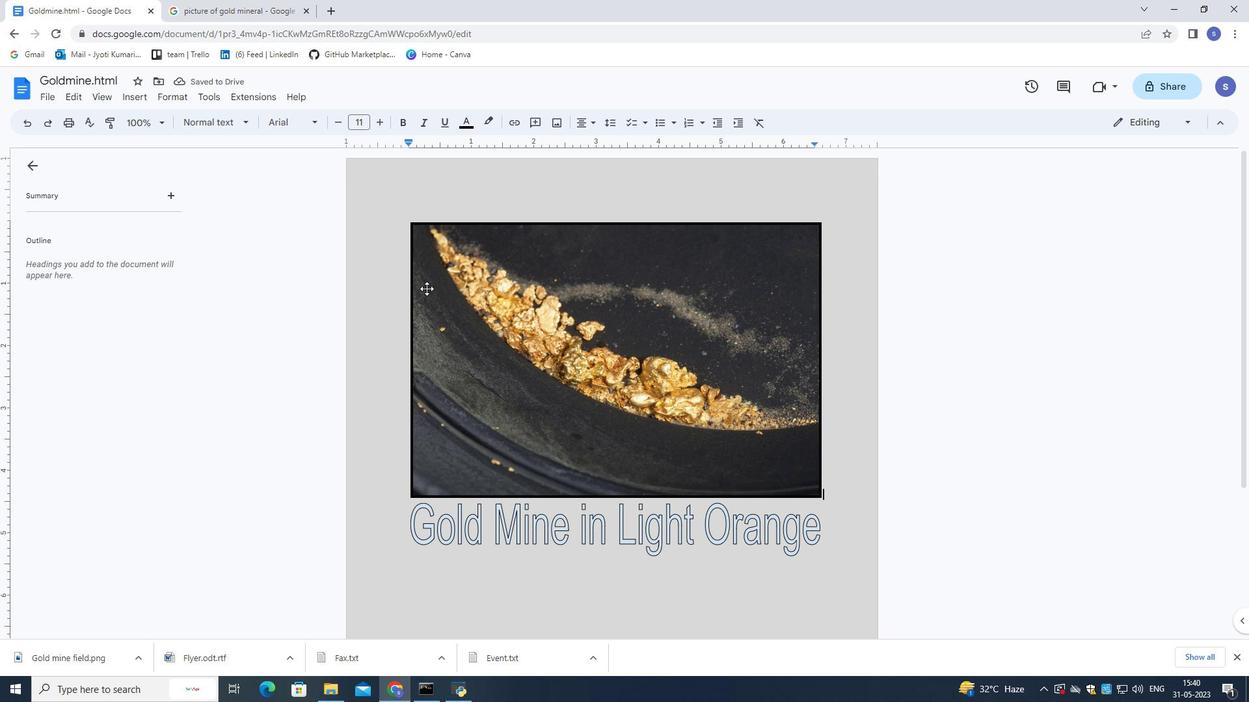 
Action: Mouse scrolled (436, 314) with delta (0, 0)
Screenshot: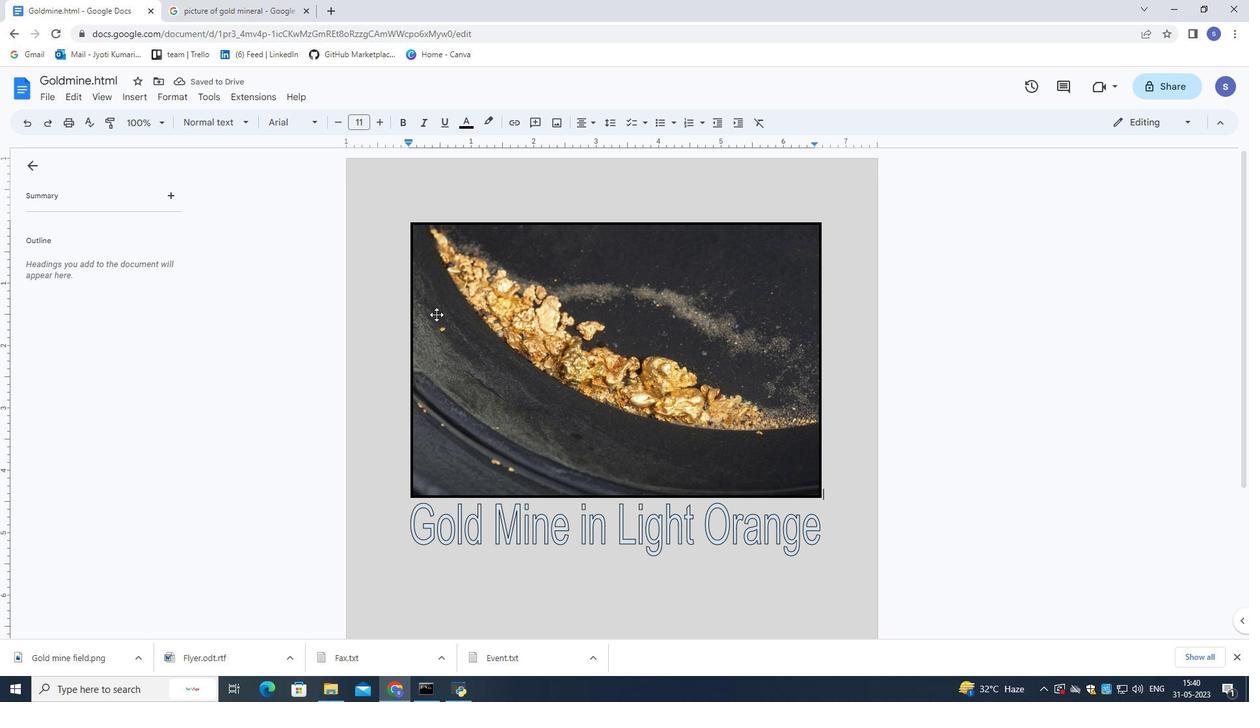 
Action: Mouse moved to (448, 538)
Screenshot: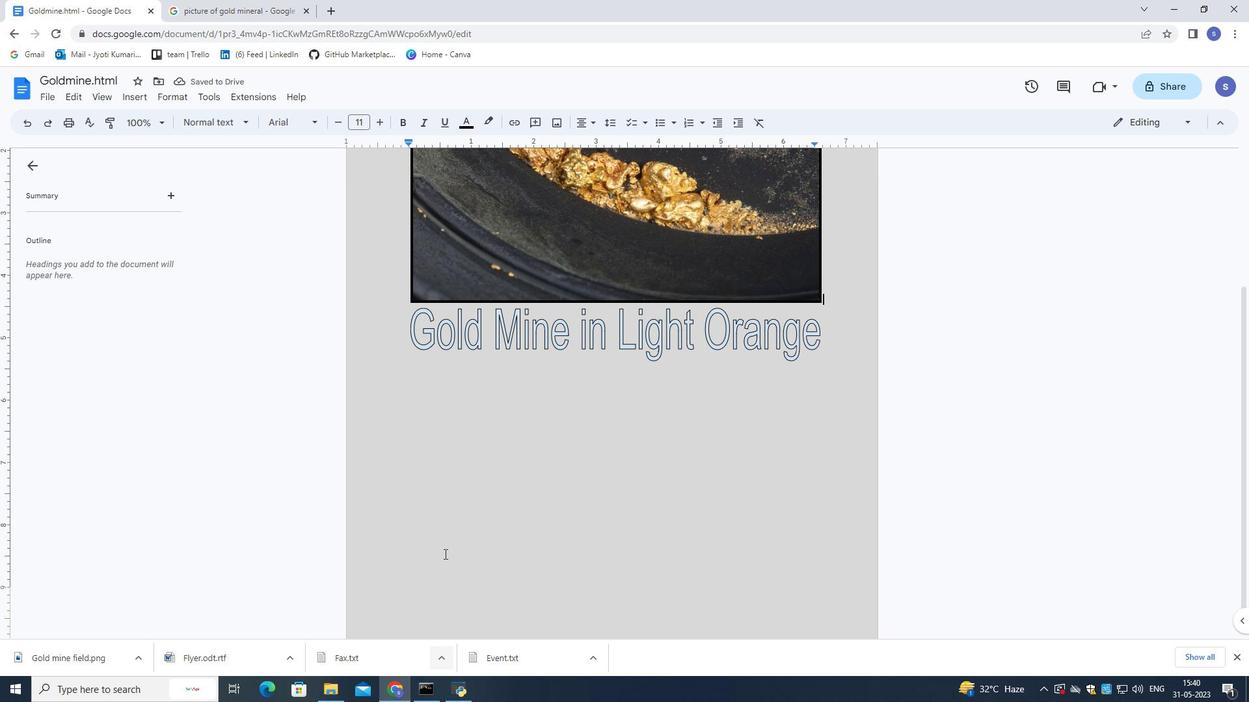
Action: Mouse pressed left at (448, 538)
Screenshot: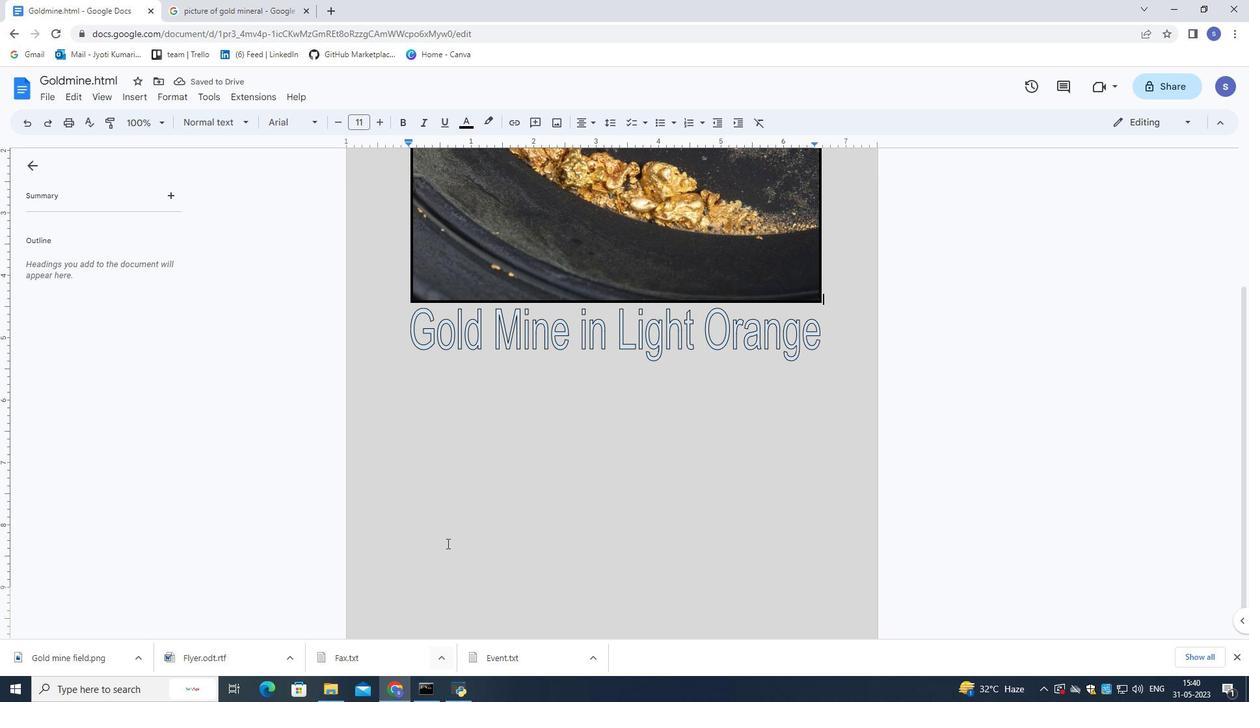 
Action: Mouse moved to (823, 352)
Screenshot: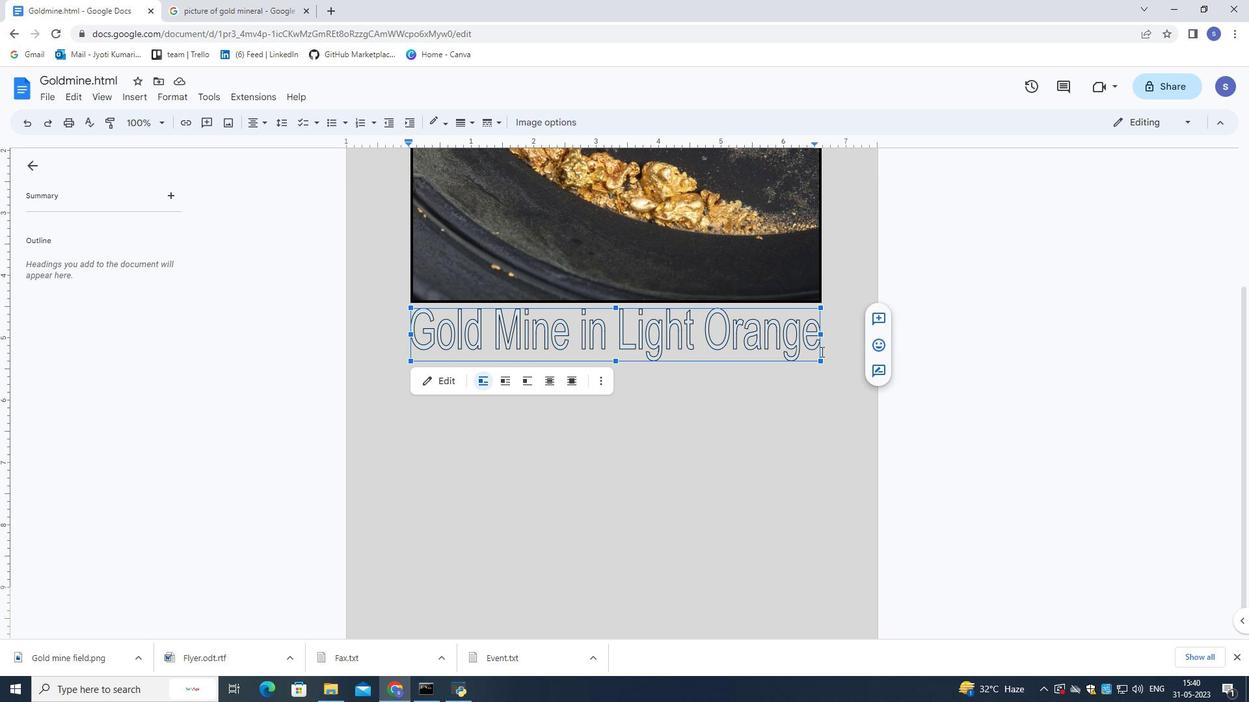 
Action: Mouse pressed left at (823, 352)
Screenshot: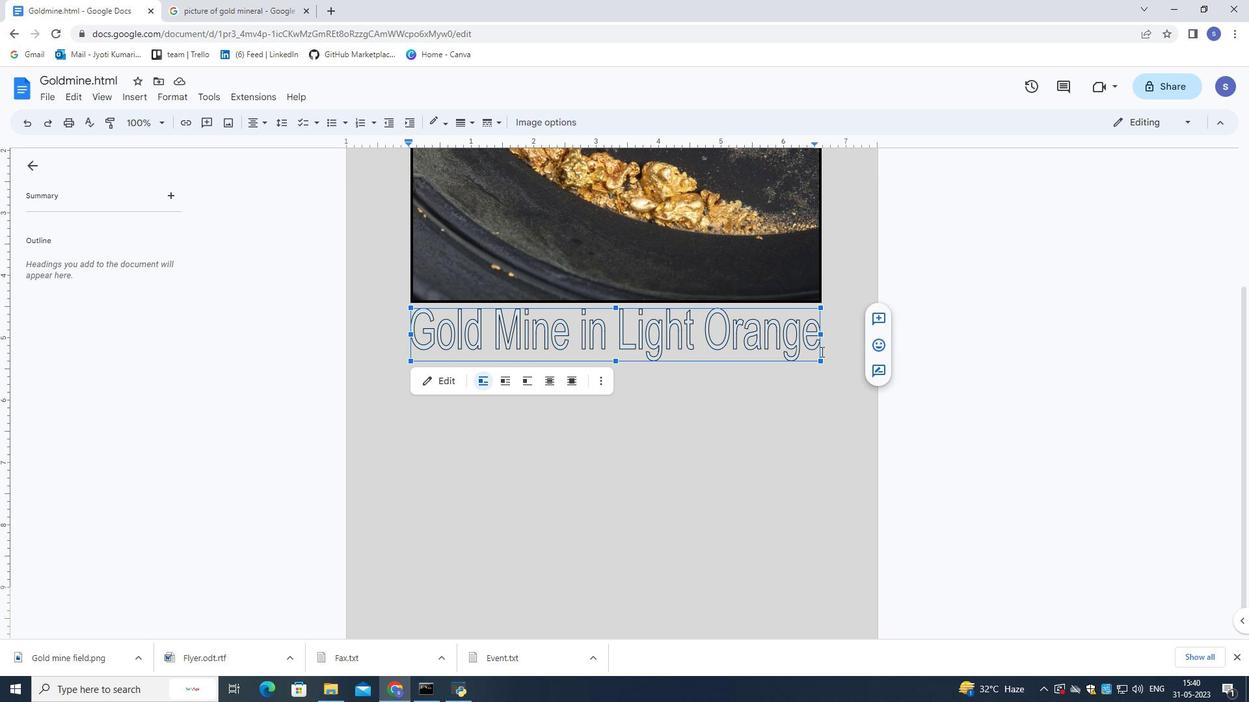 
Action: Mouse moved to (826, 348)
Screenshot: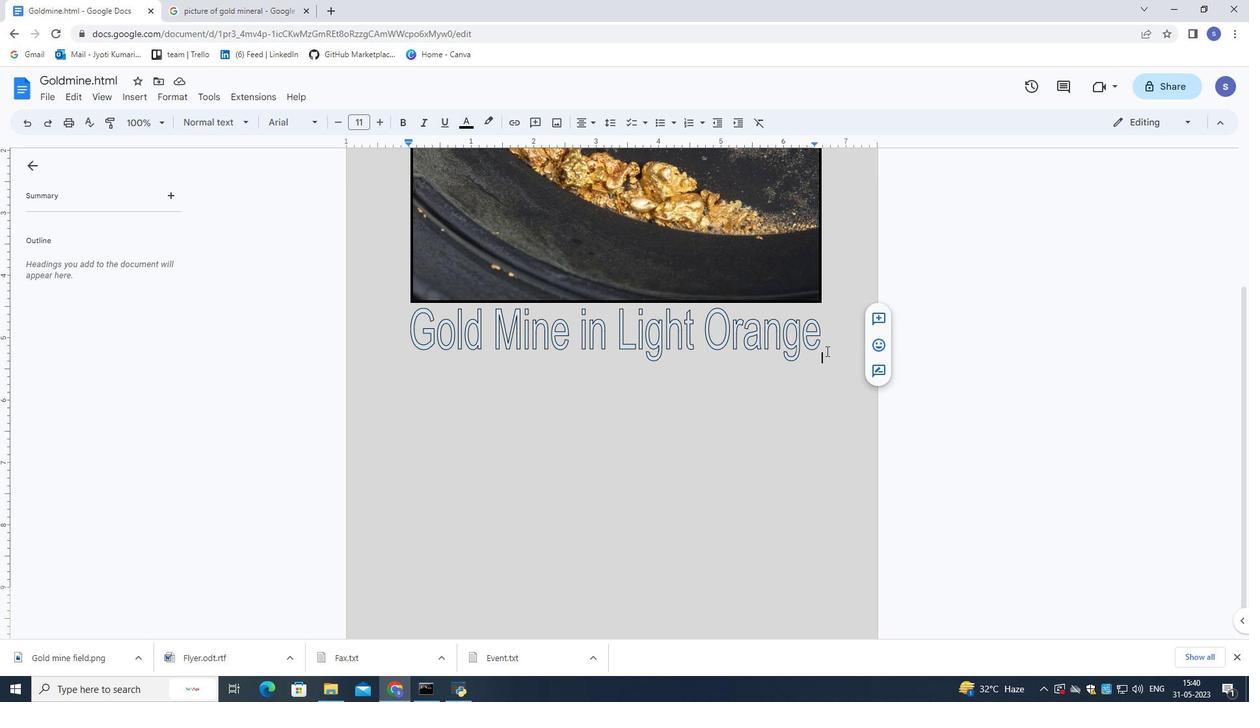 
Action: Key pressed <Key.enter><Key.enter><Key.enter><Key.enter><Key.enter><Key.enter><Key.enter><Key.enter><Key.enter><Key.enter><Key.enter><Key.enter><Key.enter><Key.enter><Key.enter><Key.enter><Key.enter><Key.enter><Key.enter><Key.backspace><Key.backspace><Key.backspace><Key.down><Key.down>
Screenshot: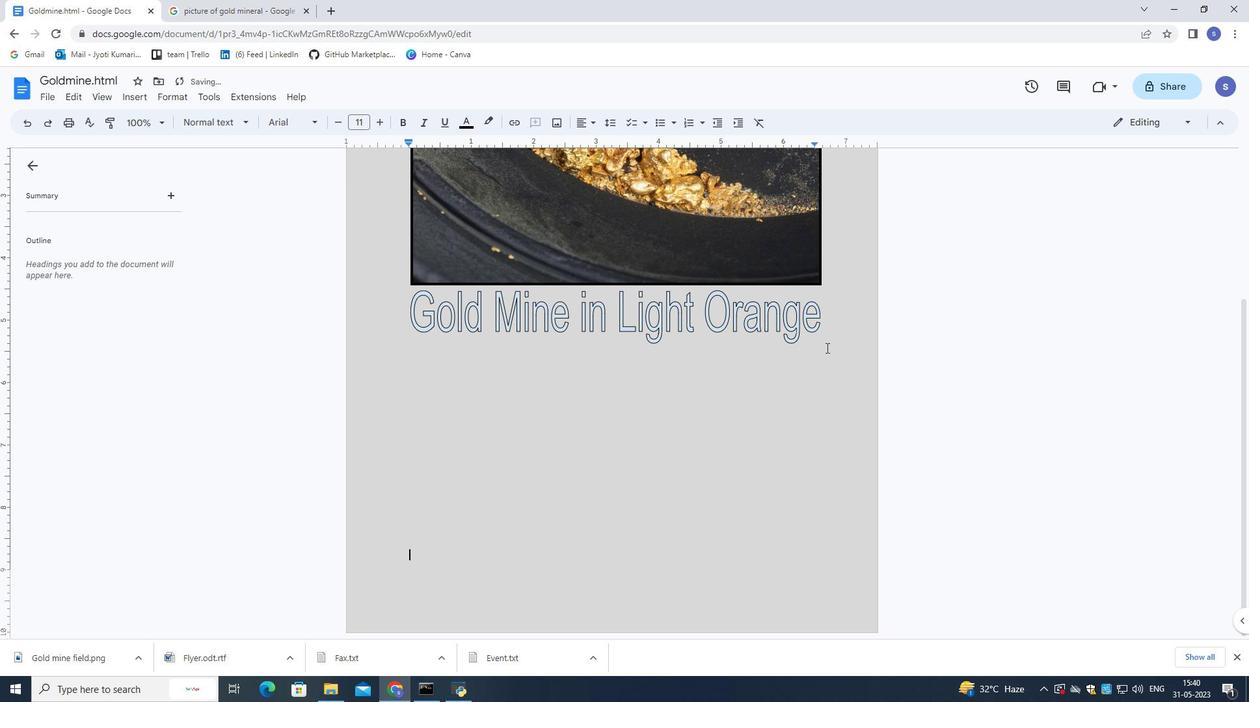 
Action: Mouse moved to (511, 118)
Screenshot: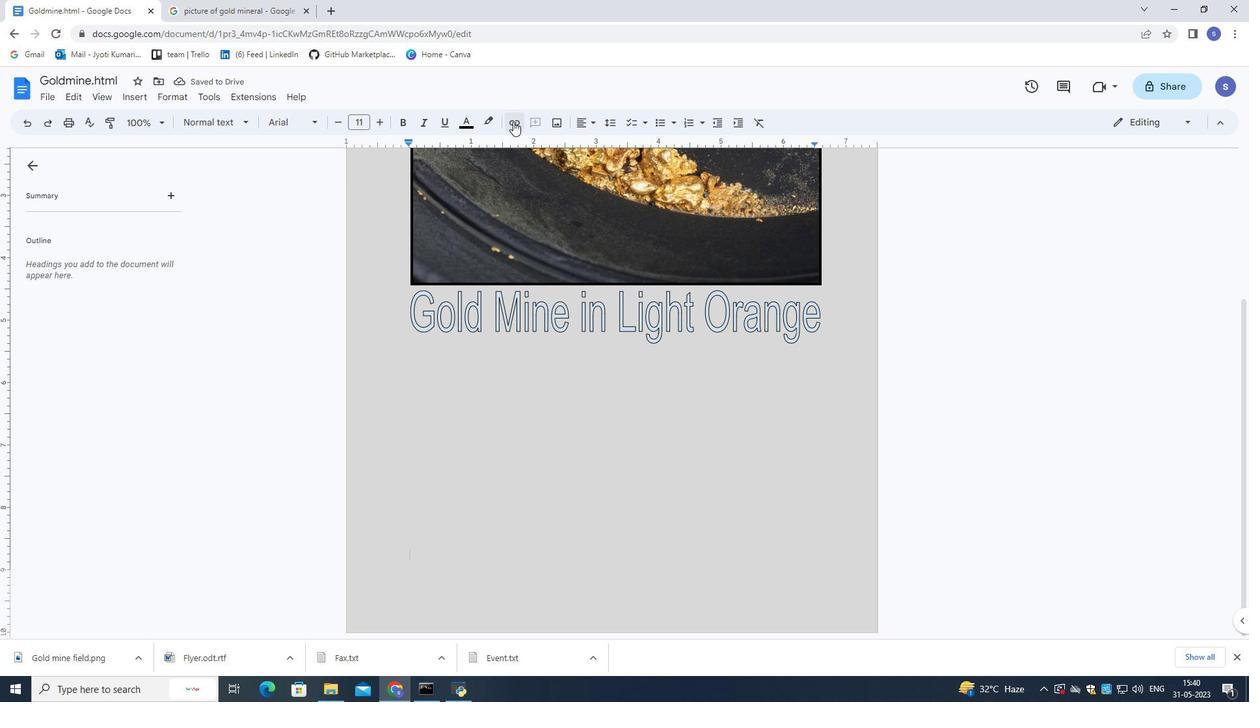 
Action: Mouse pressed left at (511, 118)
Screenshot: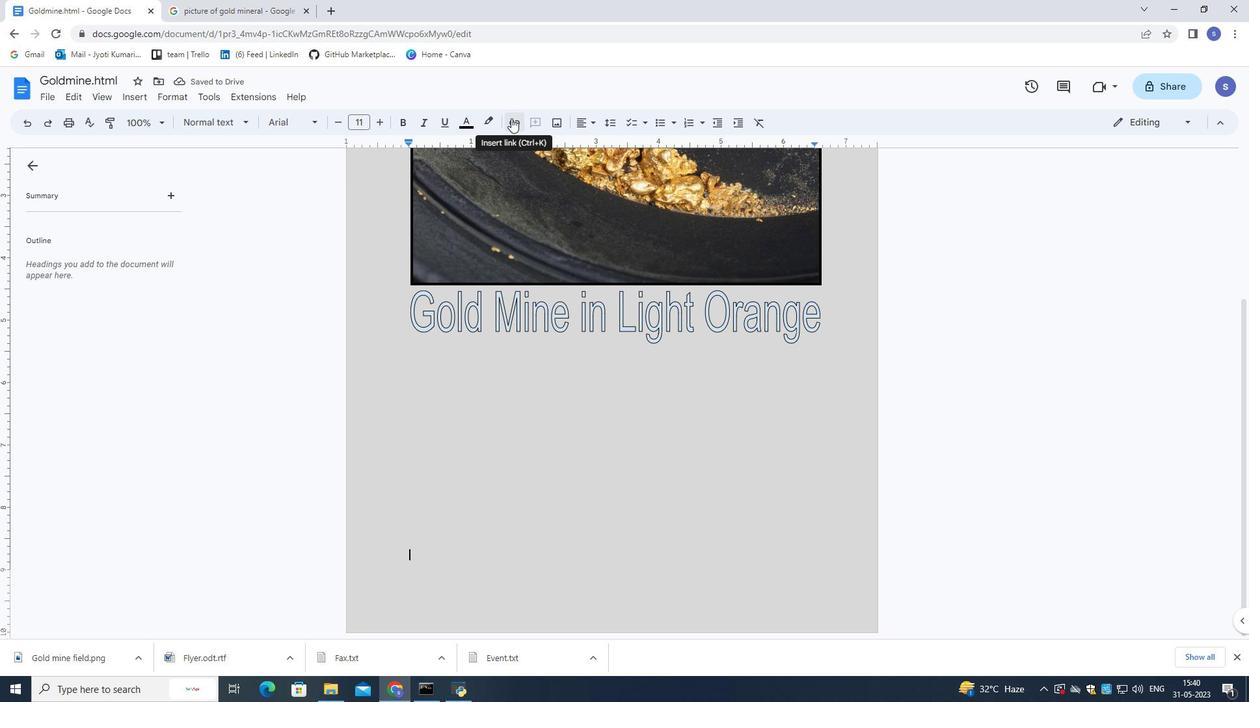 
Action: Mouse moved to (473, 357)
Screenshot: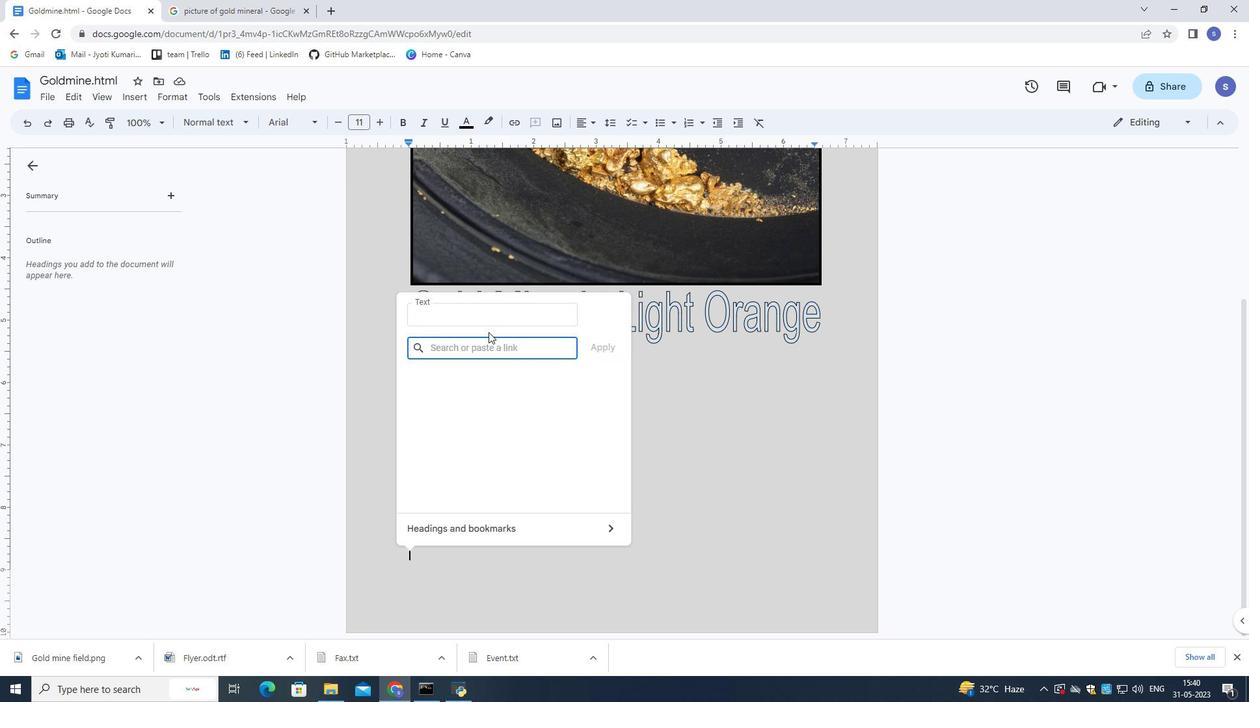 
Action: Key pressed www.instagram.com
Screenshot: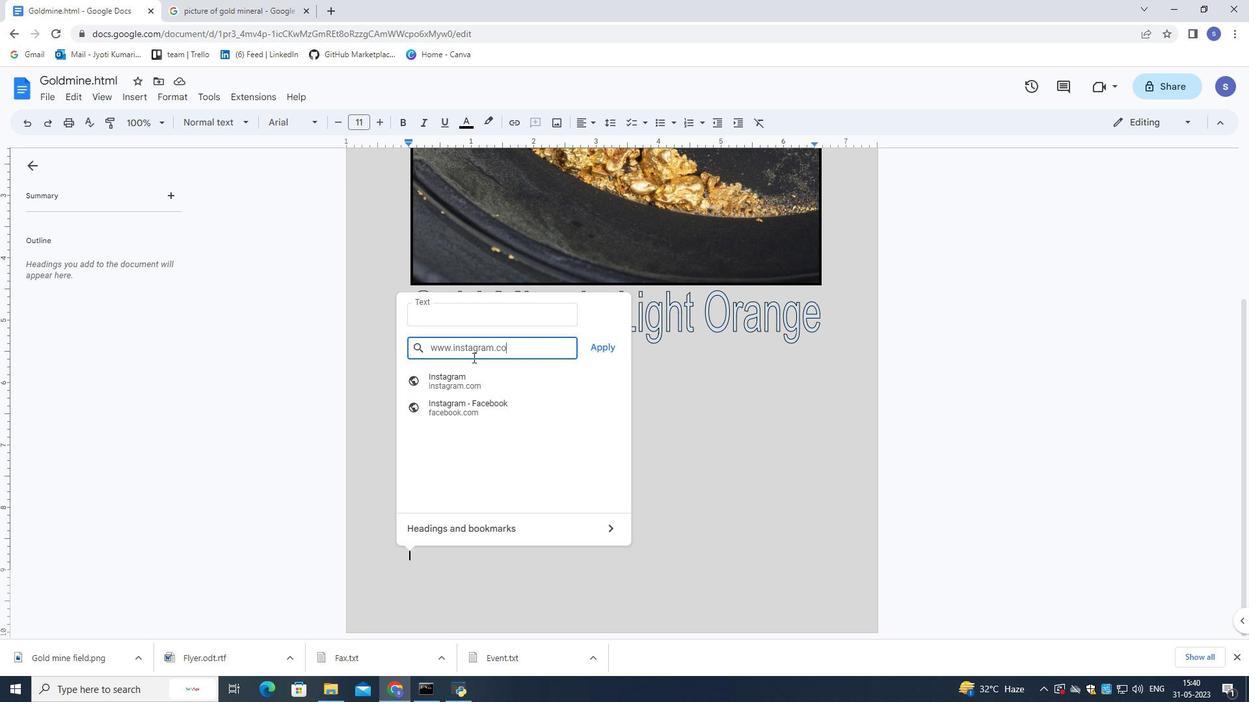 
Action: Mouse moved to (590, 350)
Screenshot: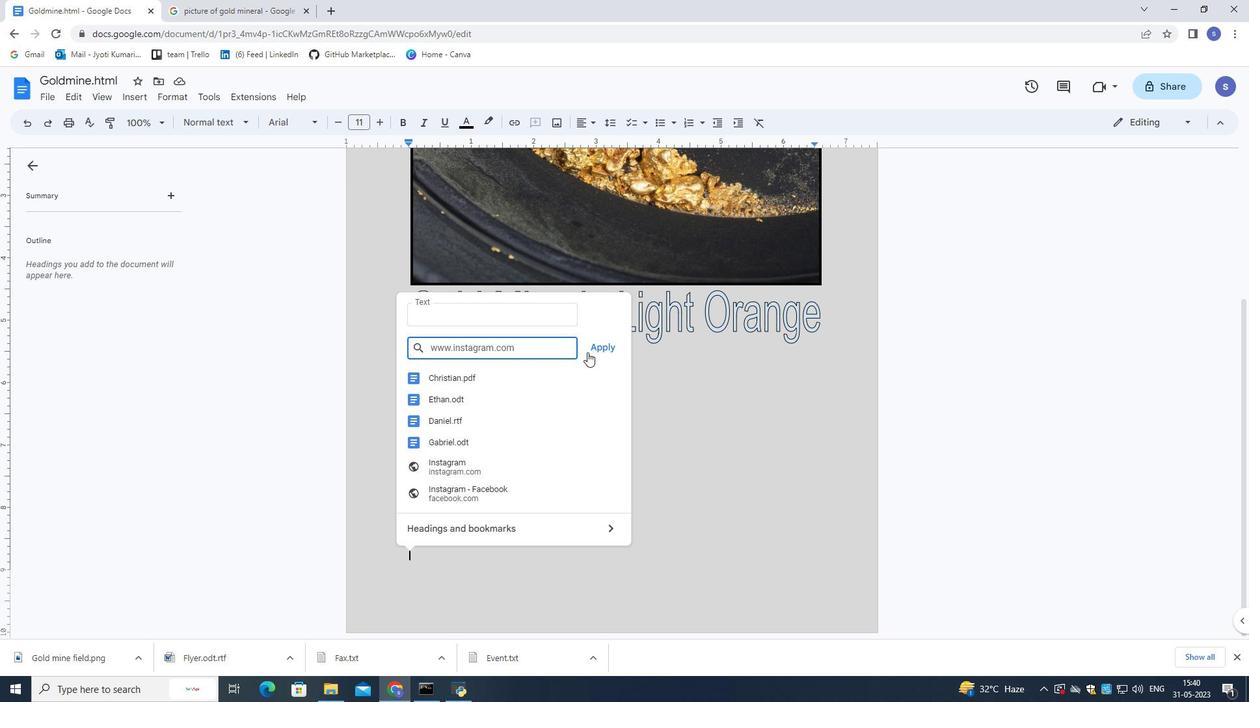 
Action: Mouse pressed left at (590, 350)
Screenshot: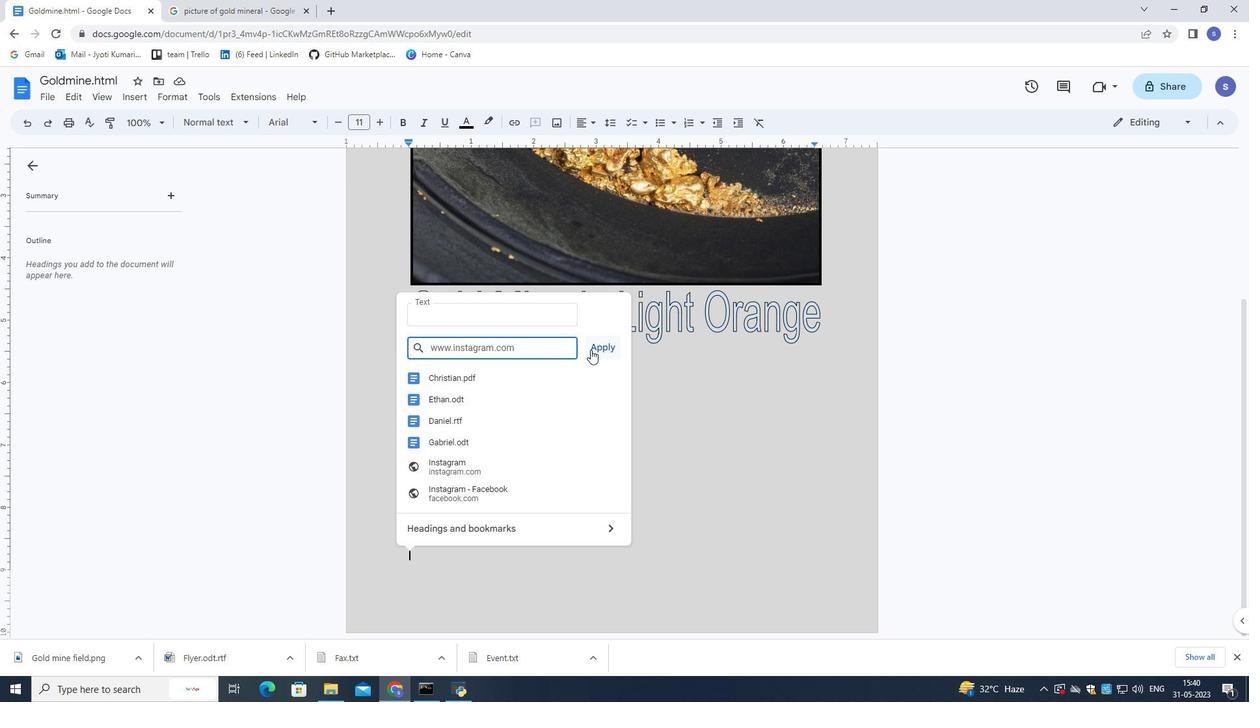 
Action: Mouse moved to (530, 568)
Screenshot: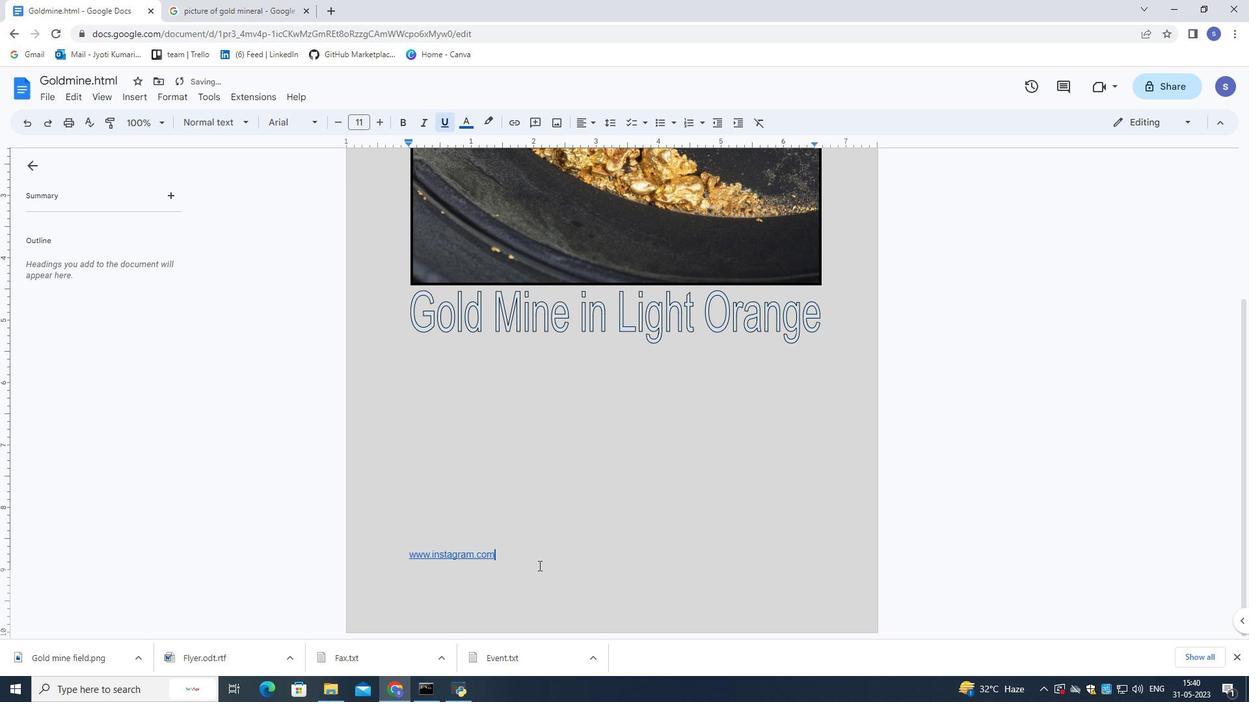 
Action: Mouse pressed left at (530, 568)
Screenshot: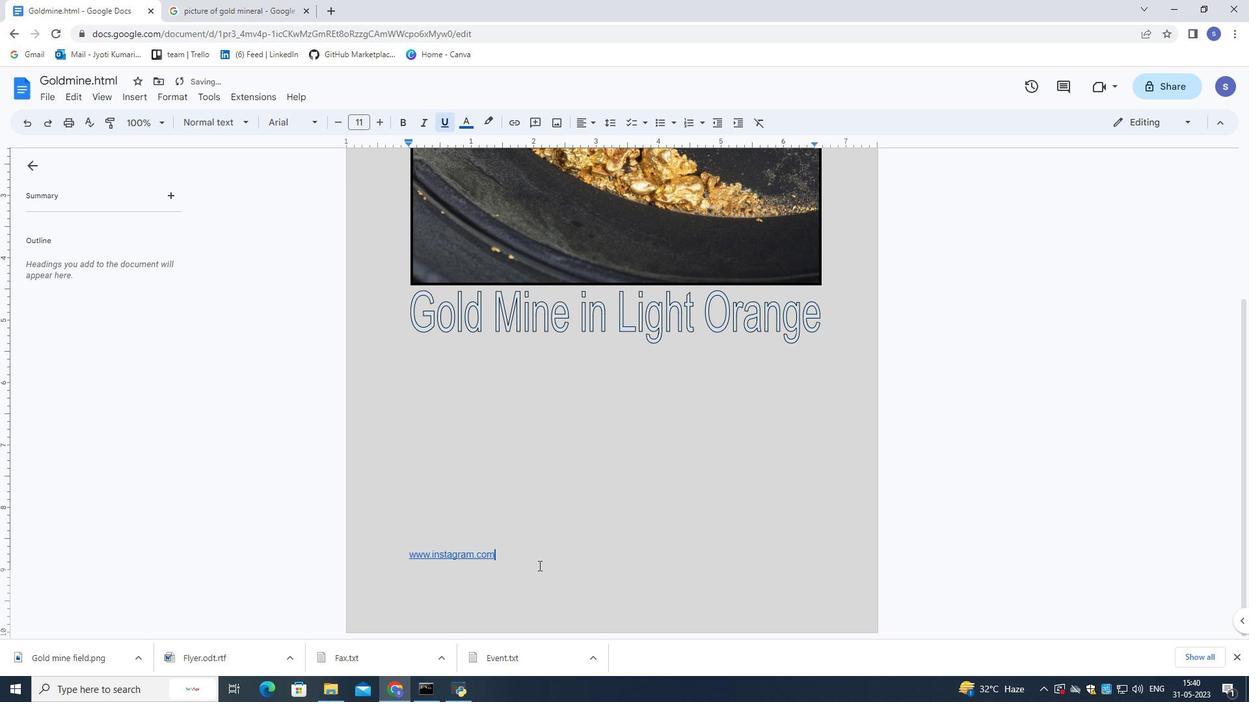 
Action: Mouse moved to (586, 122)
Screenshot: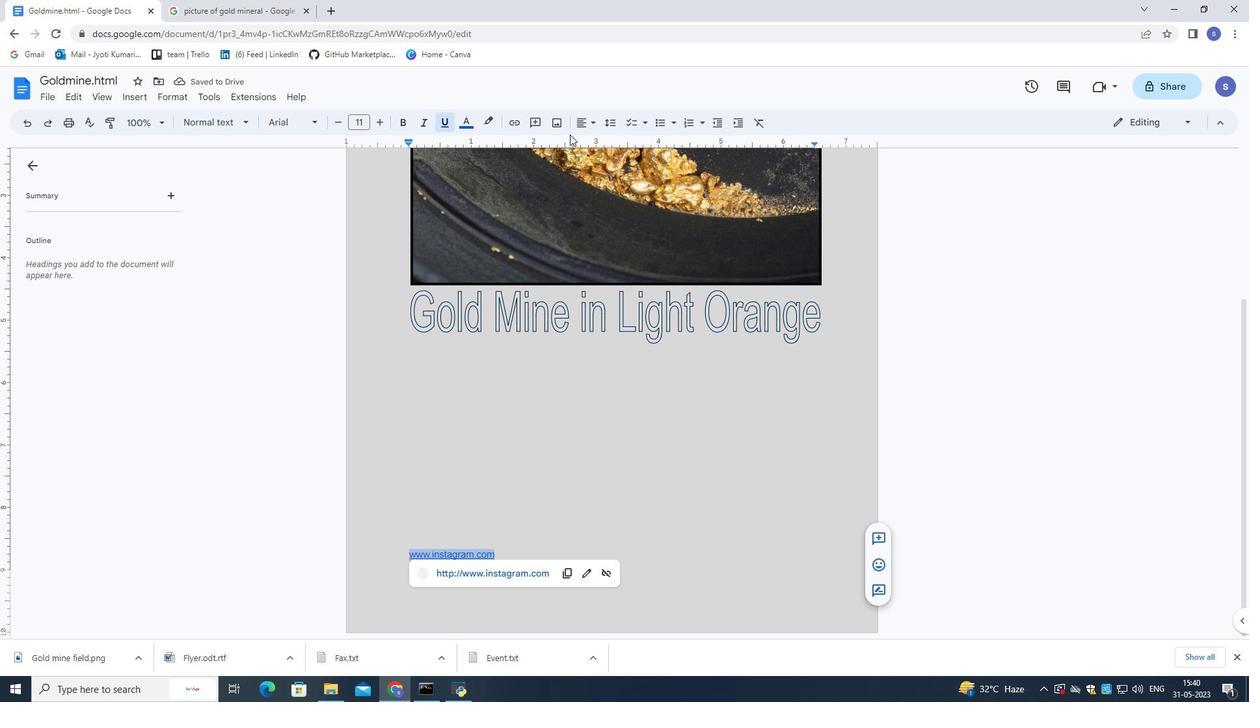 
Action: Mouse pressed left at (586, 122)
Screenshot: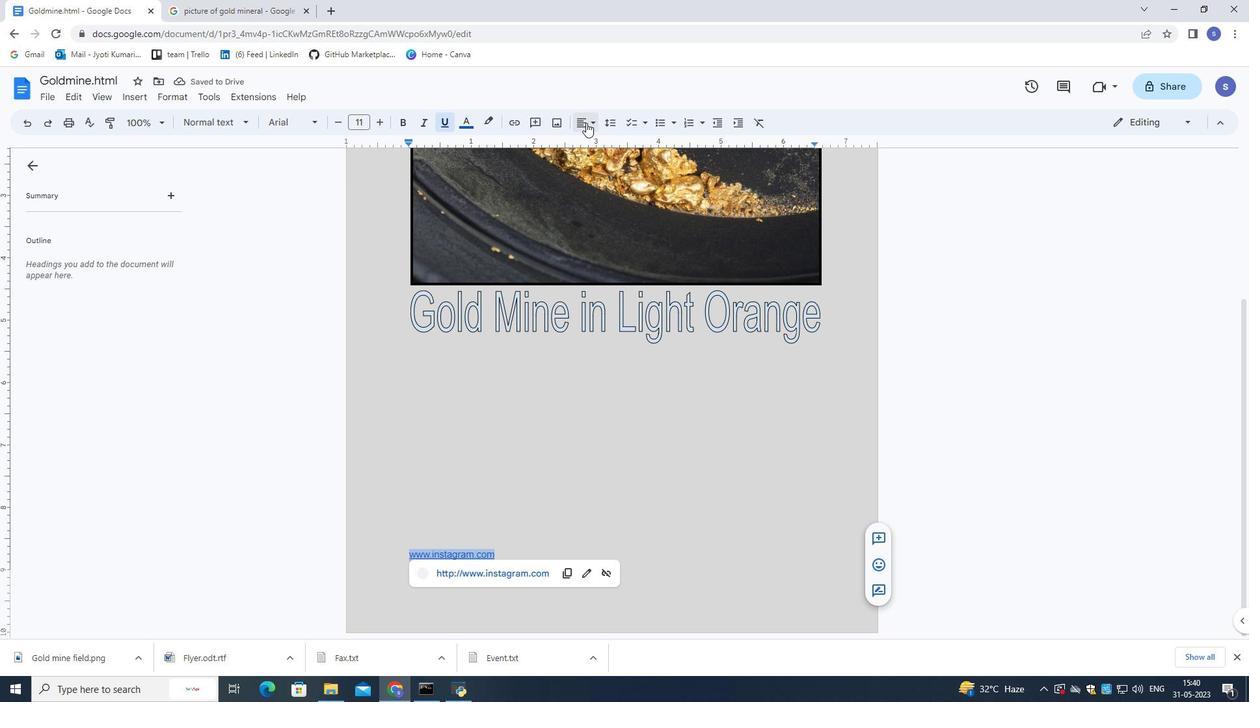 
Action: Mouse moved to (629, 145)
Screenshot: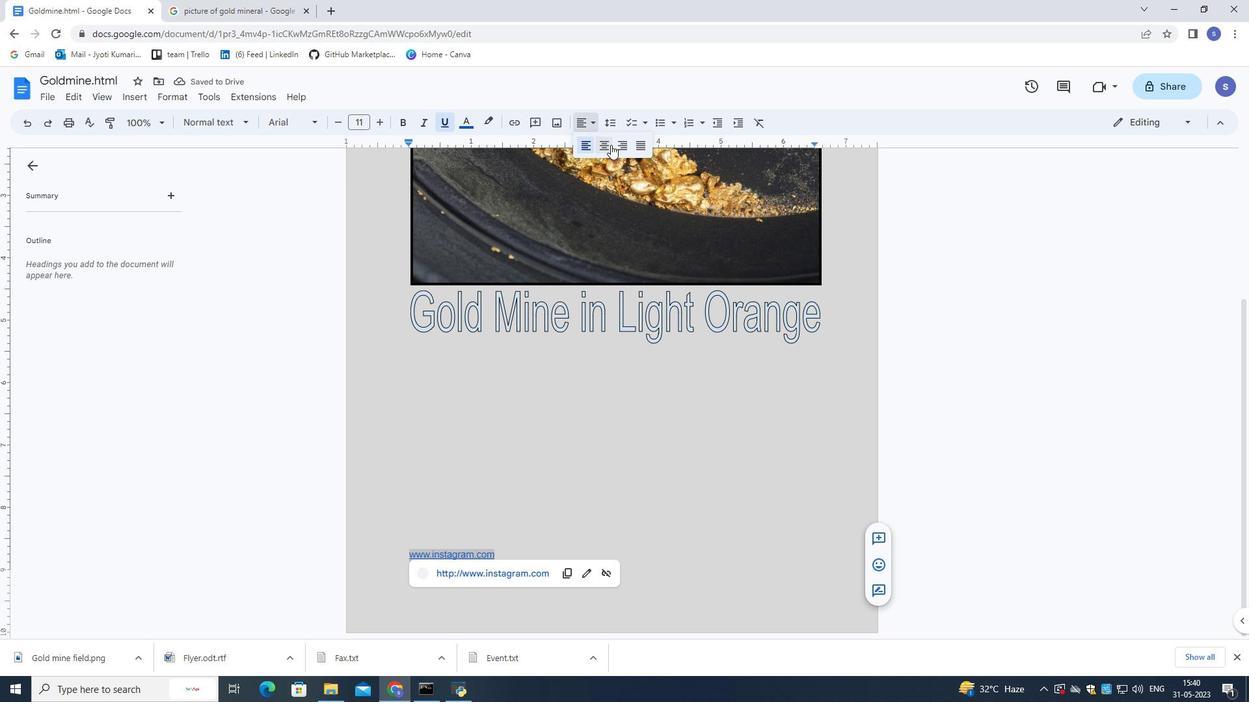 
Action: Mouse pressed left at (629, 145)
Screenshot: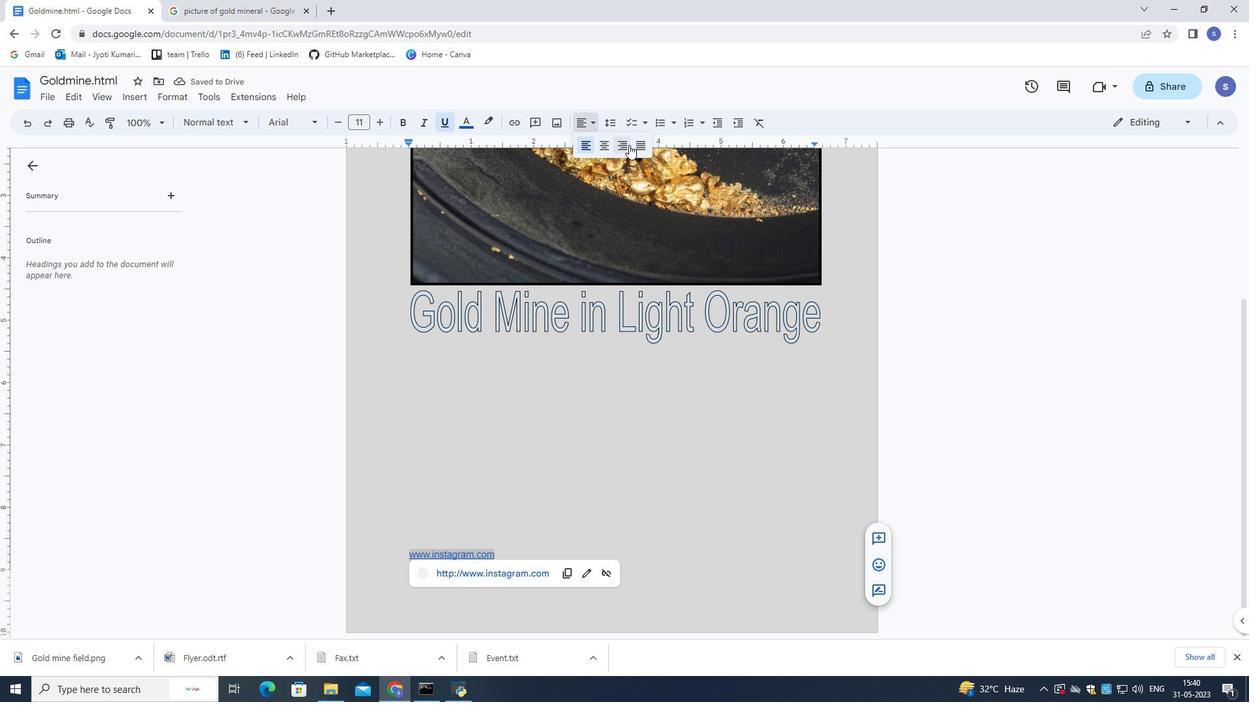 
Action: Mouse moved to (703, 441)
Screenshot: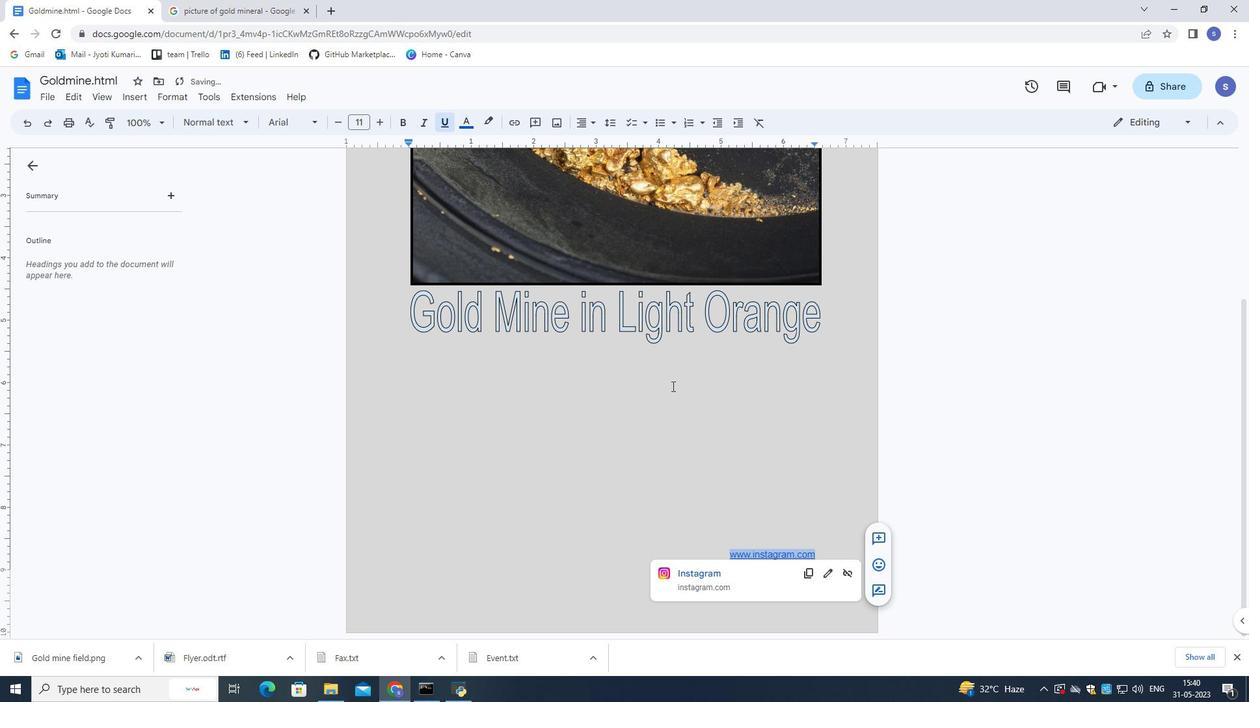 
Action: Mouse pressed left at (703, 441)
Screenshot: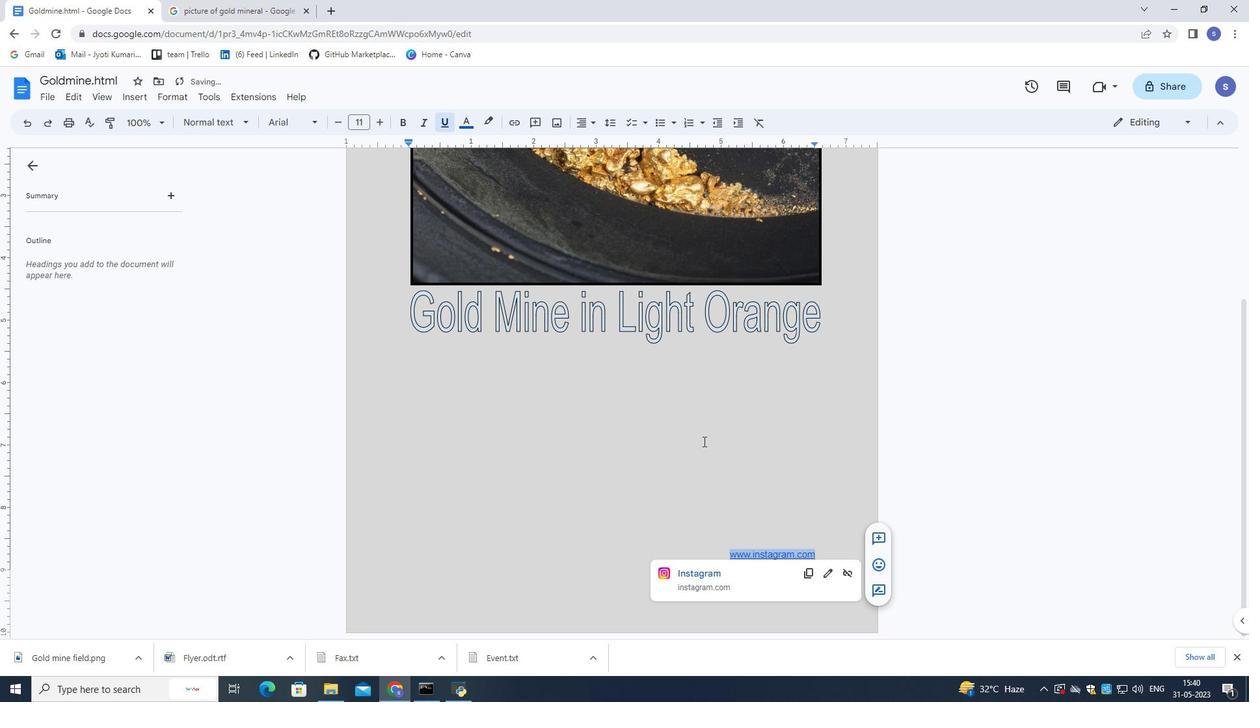 
Action: Mouse moved to (702, 471)
Screenshot: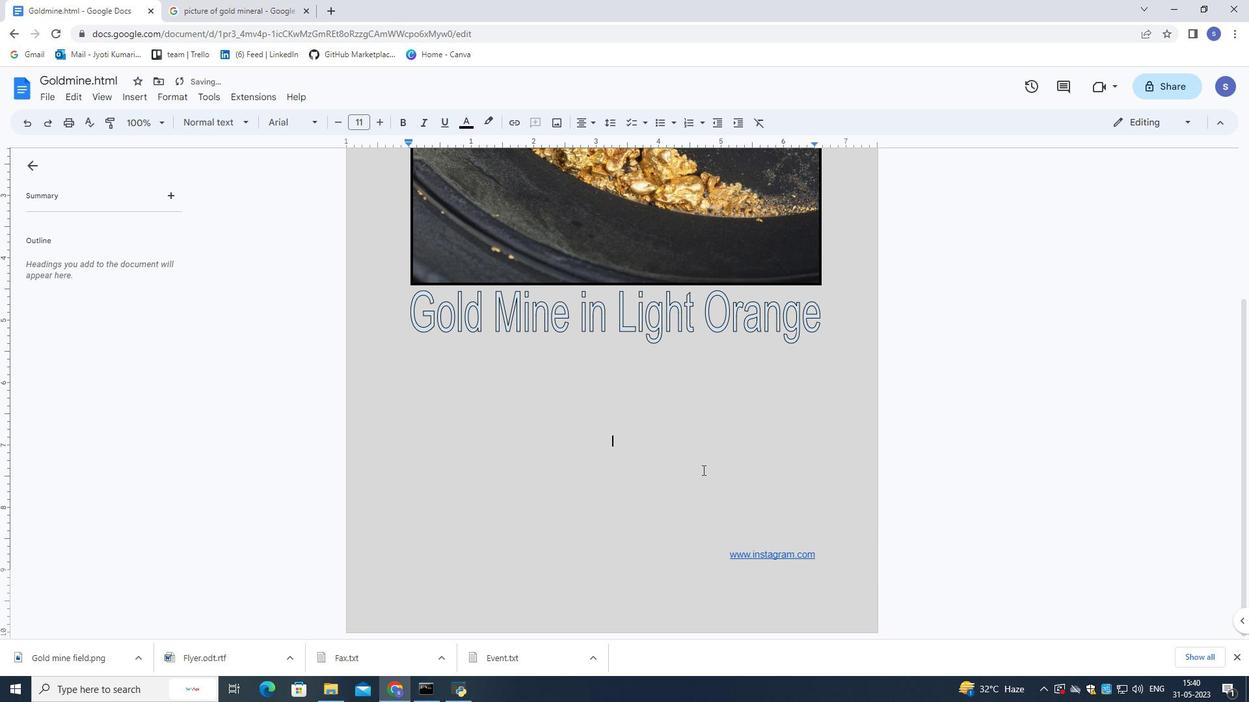 
